 Task: Check the percentage active listings of blinds in the last 5 years.
Action: Mouse moved to (840, 180)
Screenshot: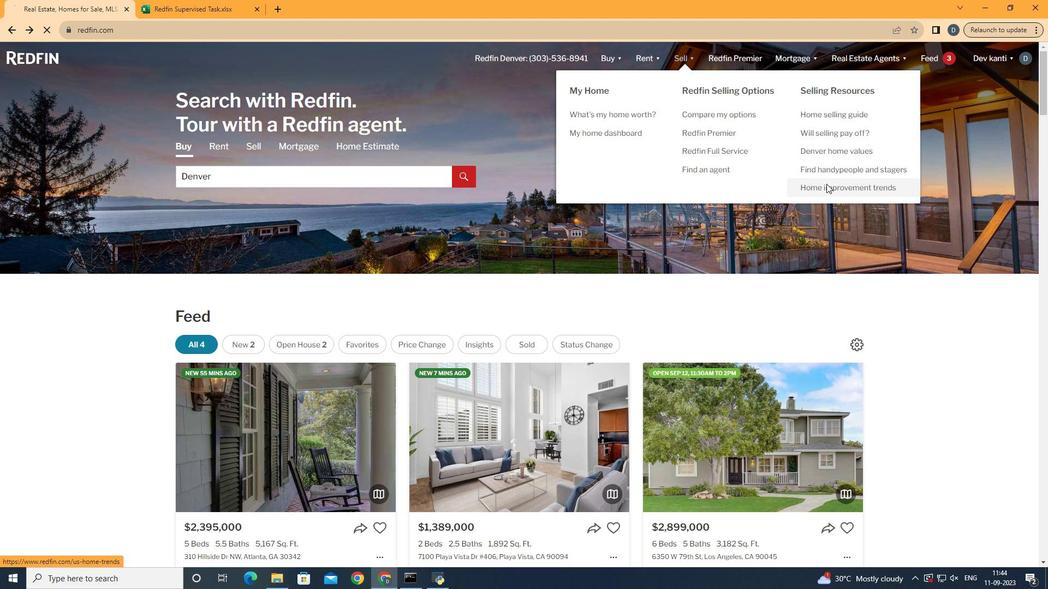 
Action: Mouse pressed left at (840, 180)
Screenshot: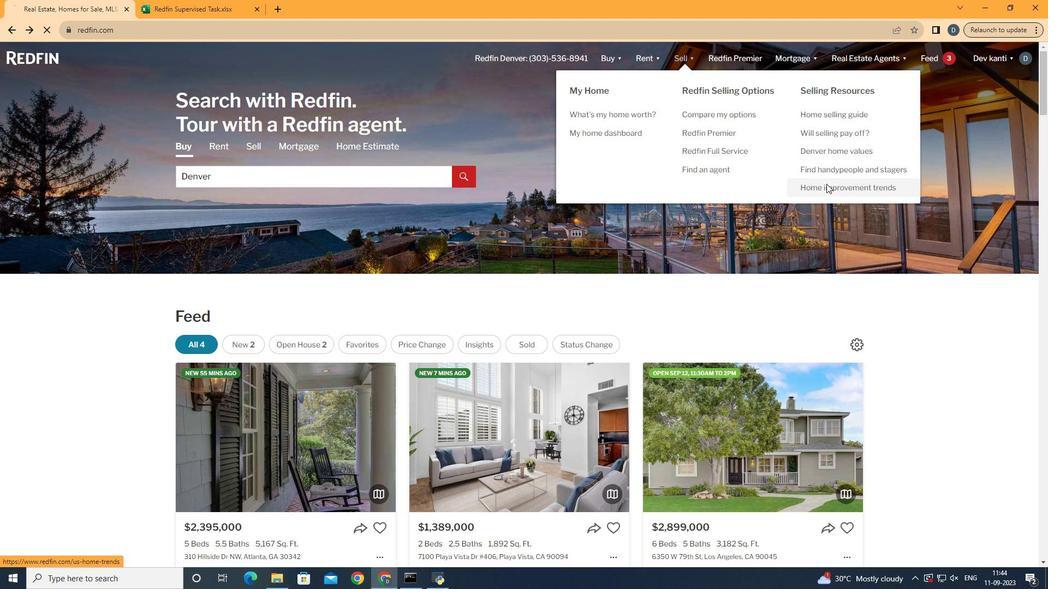 
Action: Mouse moved to (317, 195)
Screenshot: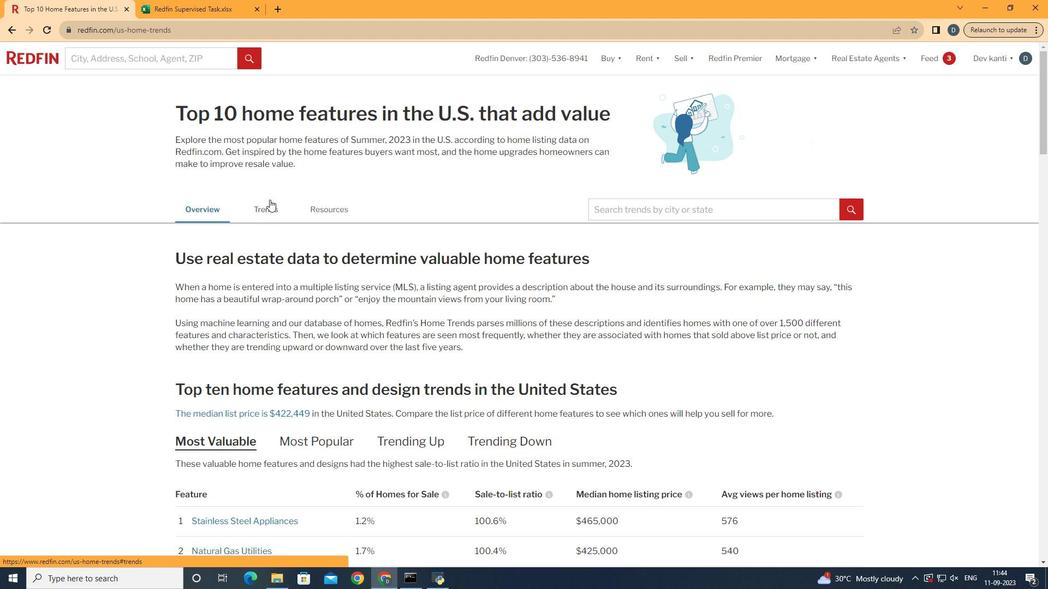 
Action: Mouse pressed left at (317, 195)
Screenshot: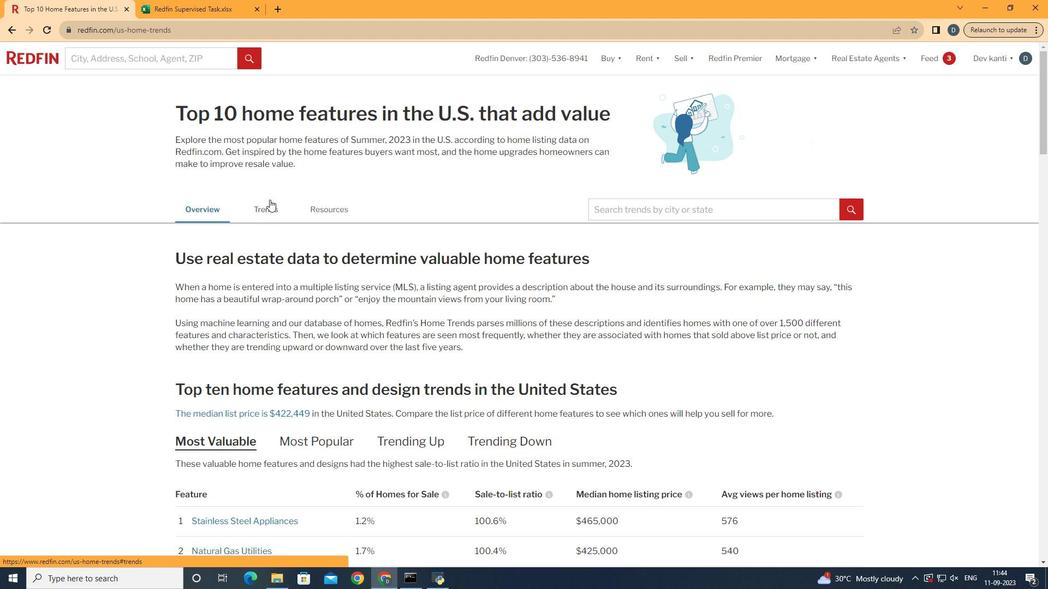 
Action: Mouse moved to (369, 240)
Screenshot: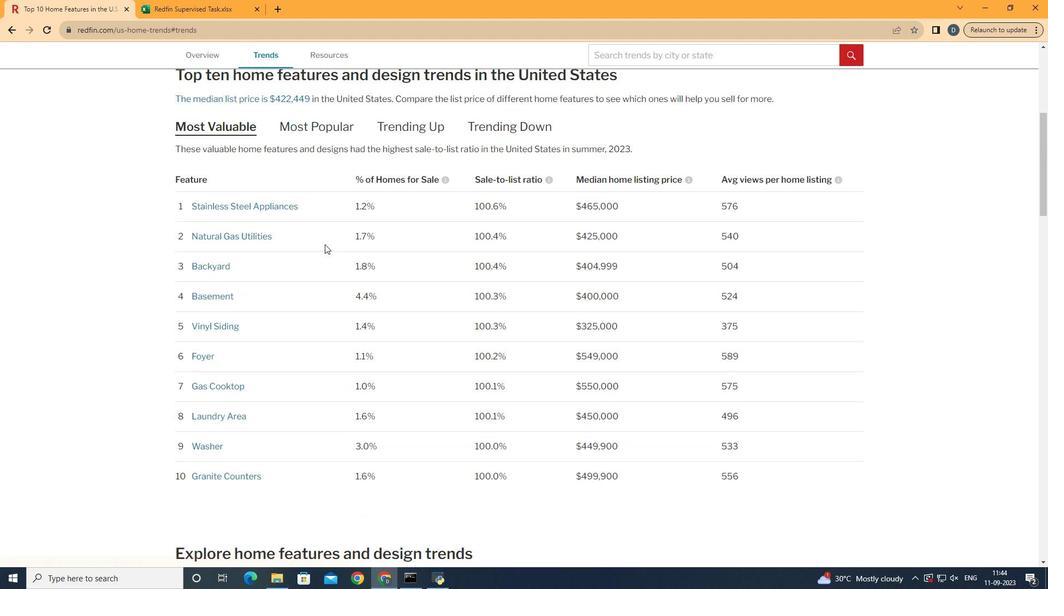
Action: Mouse scrolled (369, 239) with delta (0, 0)
Screenshot: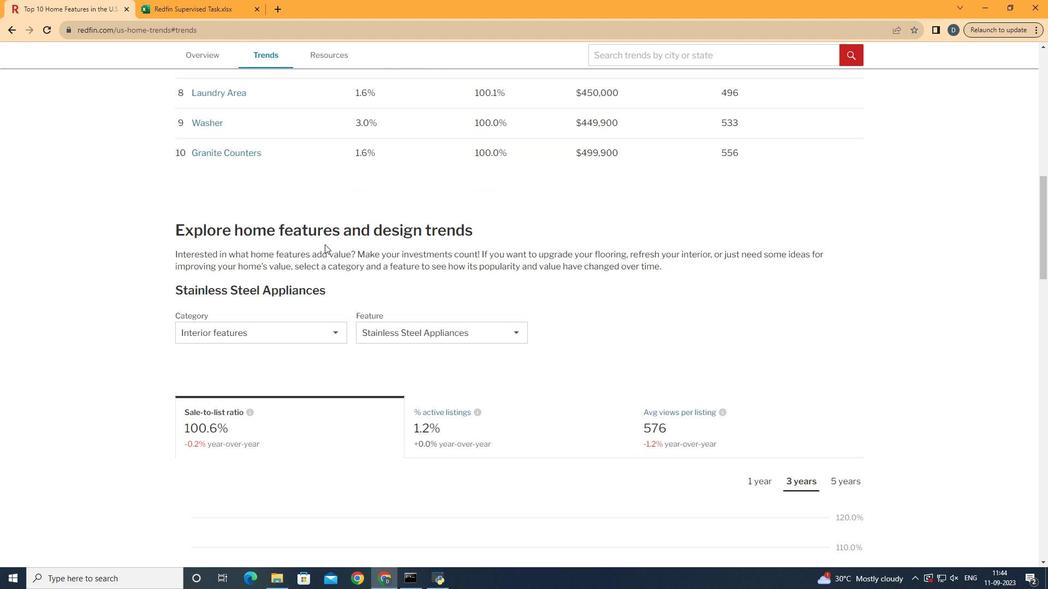 
Action: Mouse scrolled (369, 239) with delta (0, 0)
Screenshot: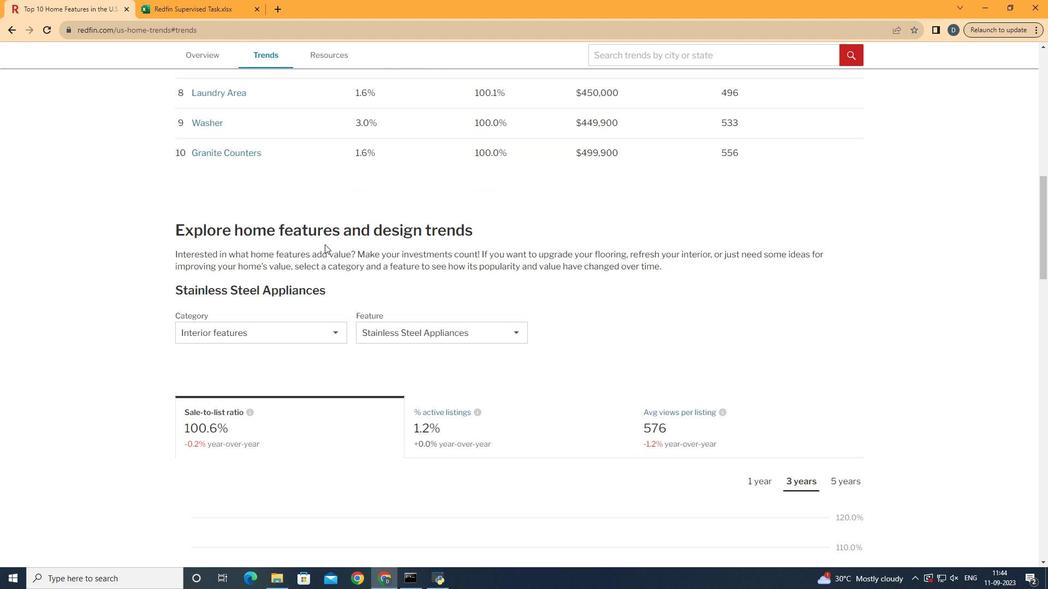 
Action: Mouse scrolled (369, 239) with delta (0, 0)
Screenshot: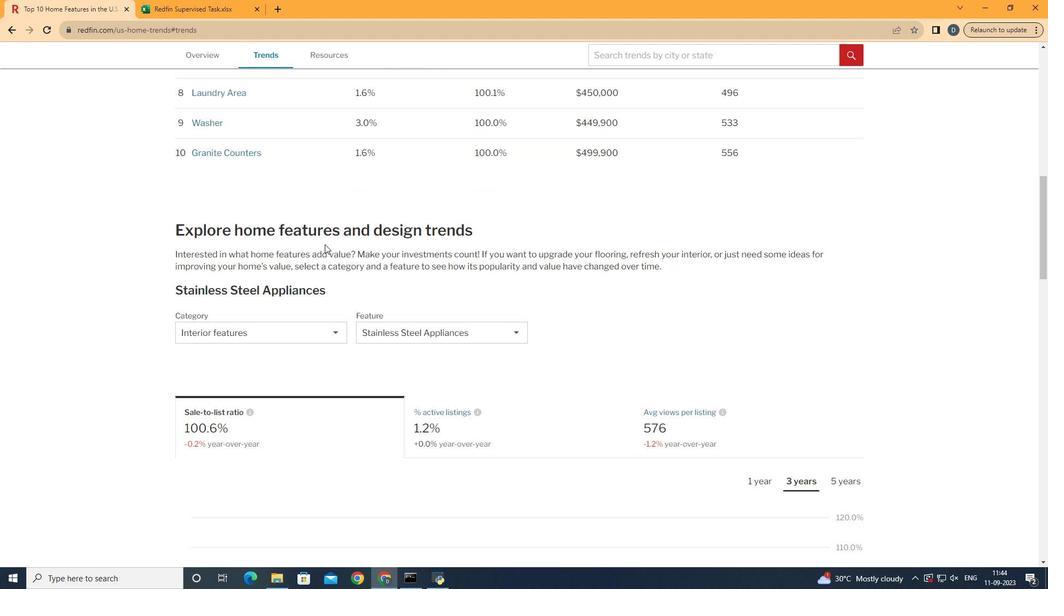 
Action: Mouse scrolled (369, 239) with delta (0, 0)
Screenshot: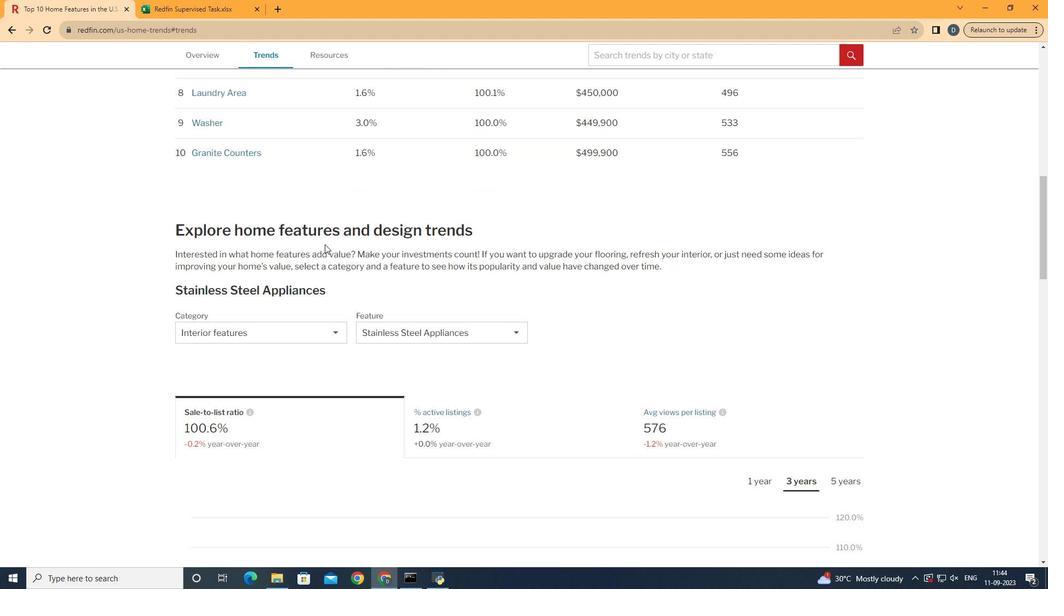 
Action: Mouse scrolled (369, 239) with delta (0, 0)
Screenshot: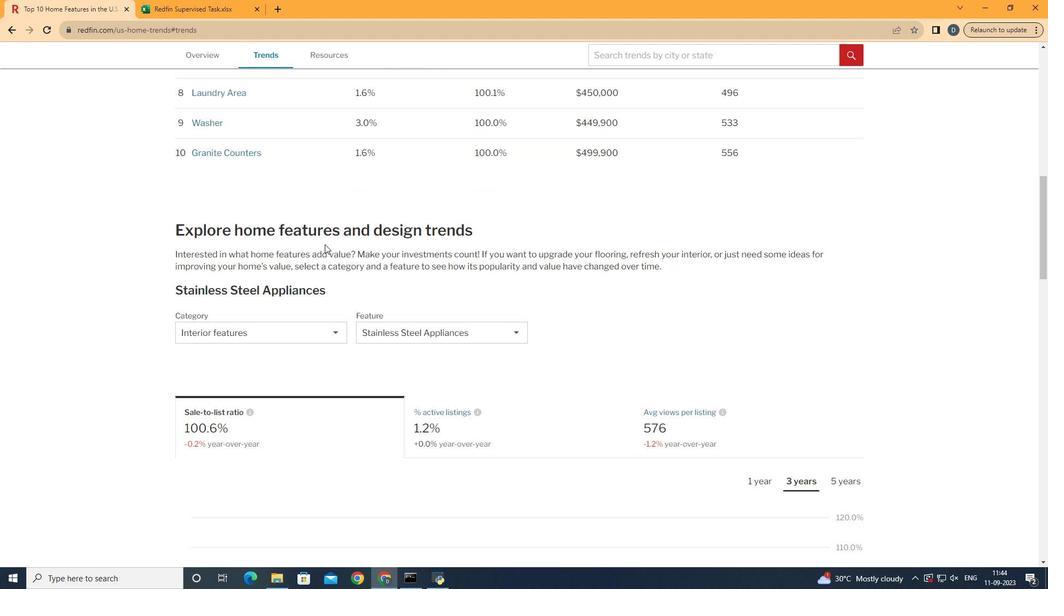 
Action: Mouse scrolled (369, 239) with delta (0, 0)
Screenshot: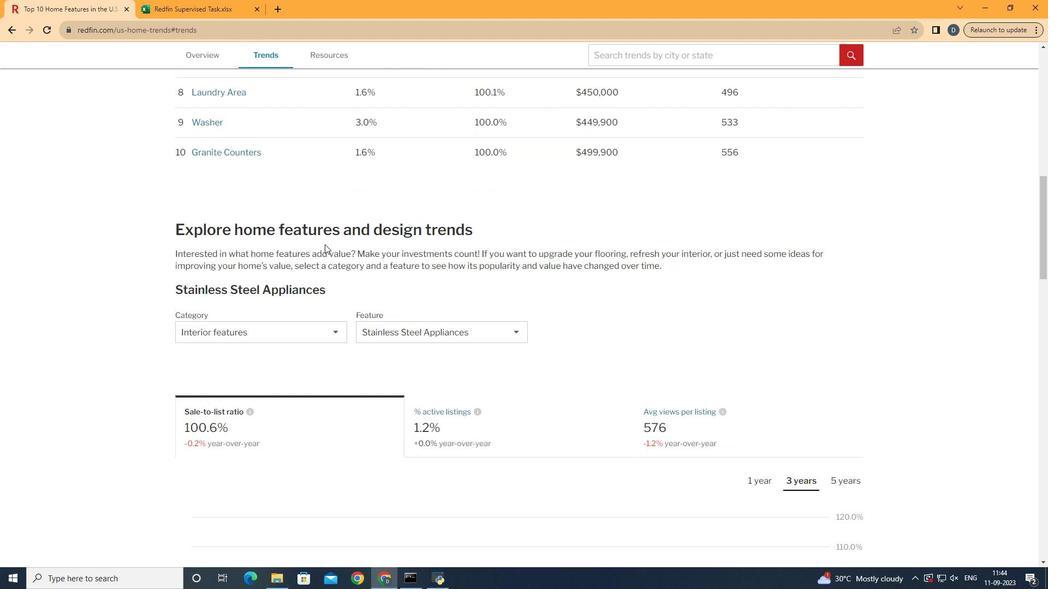 
Action: Mouse scrolled (369, 239) with delta (0, 0)
Screenshot: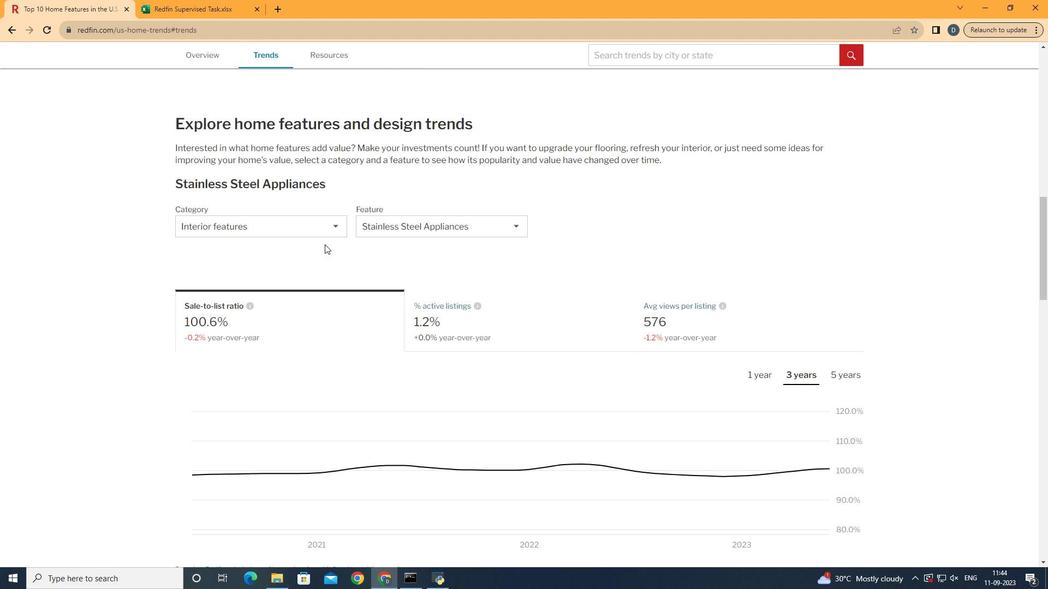
Action: Mouse scrolled (369, 239) with delta (0, 0)
Screenshot: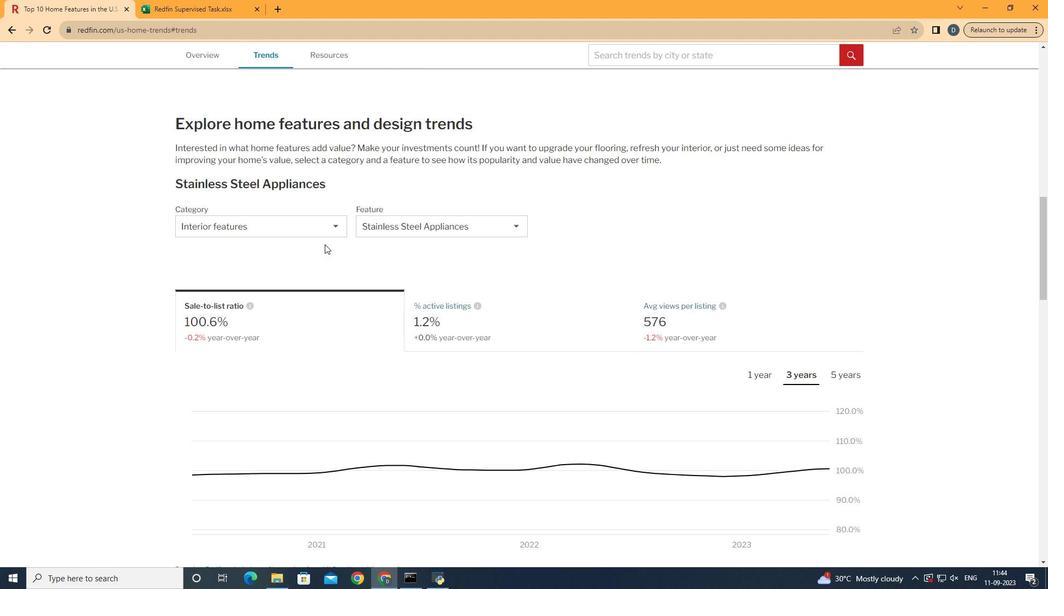 
Action: Mouse moved to (382, 225)
Screenshot: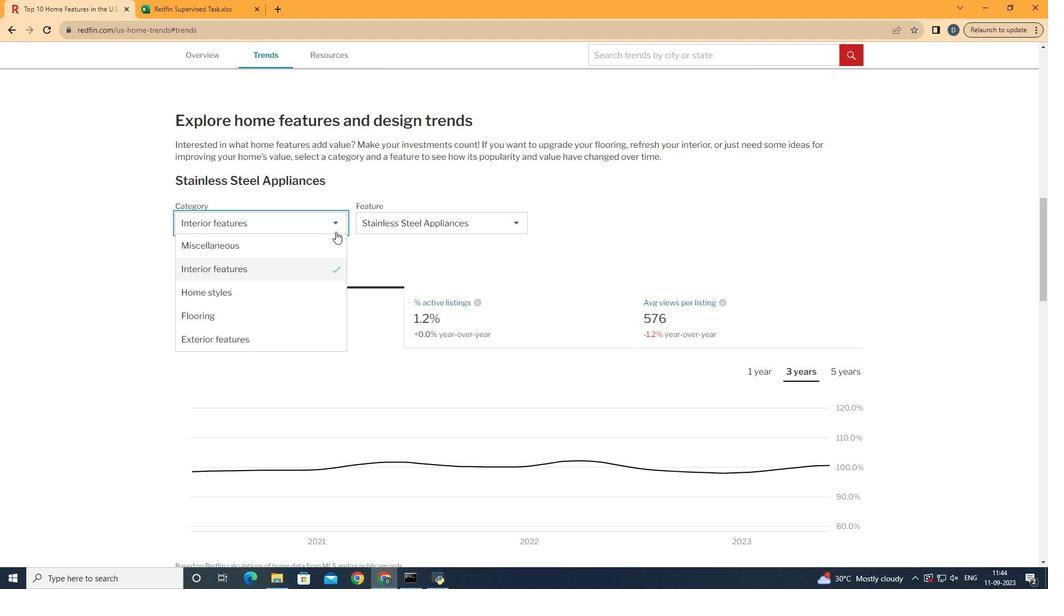 
Action: Mouse pressed left at (382, 225)
Screenshot: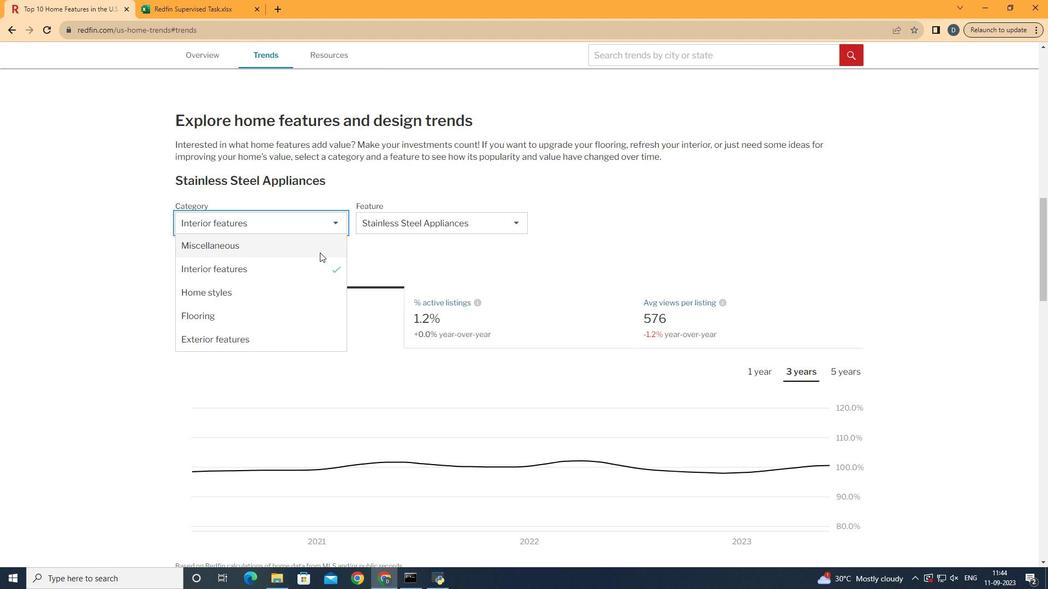 
Action: Mouse moved to (355, 269)
Screenshot: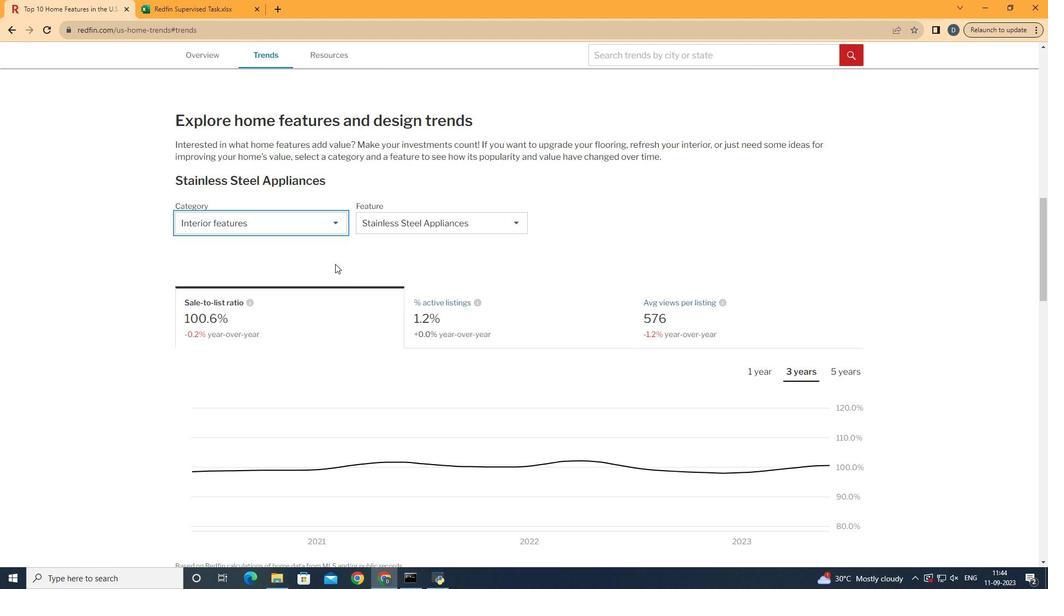 
Action: Mouse pressed left at (355, 269)
Screenshot: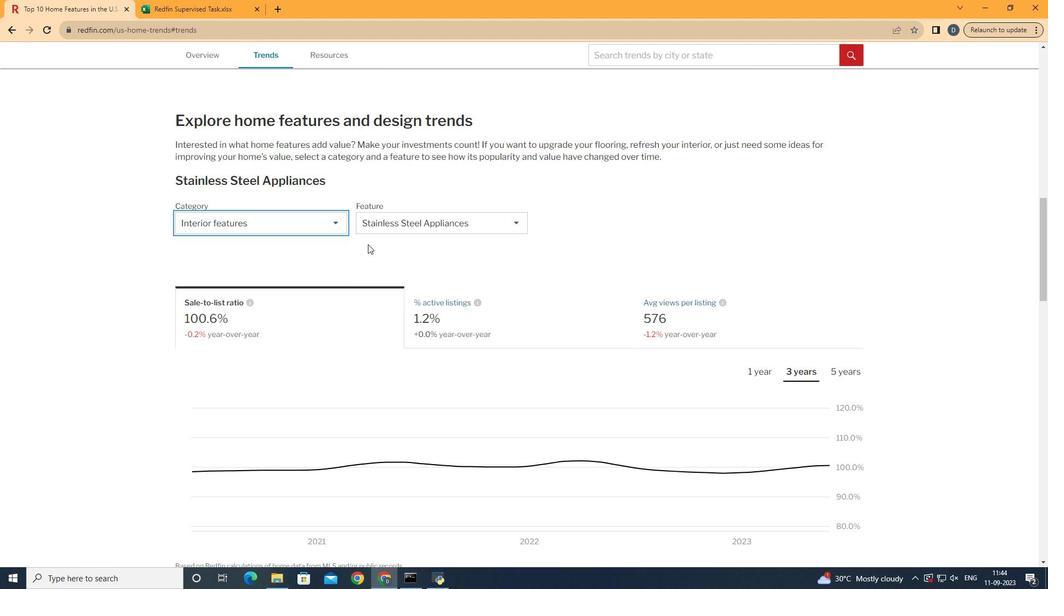
Action: Mouse moved to (461, 216)
Screenshot: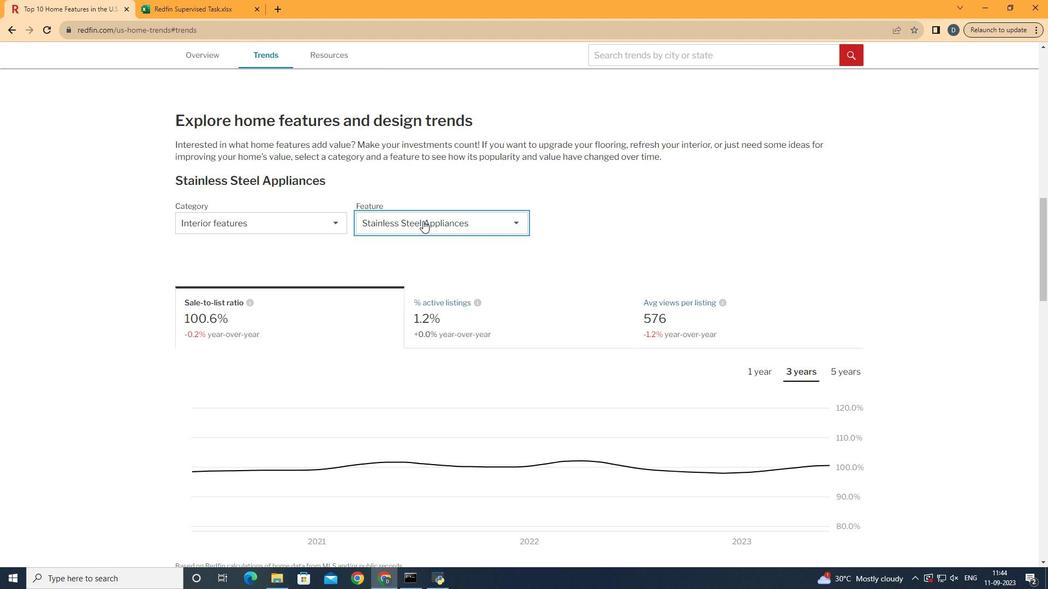 
Action: Mouse pressed left at (461, 216)
Screenshot: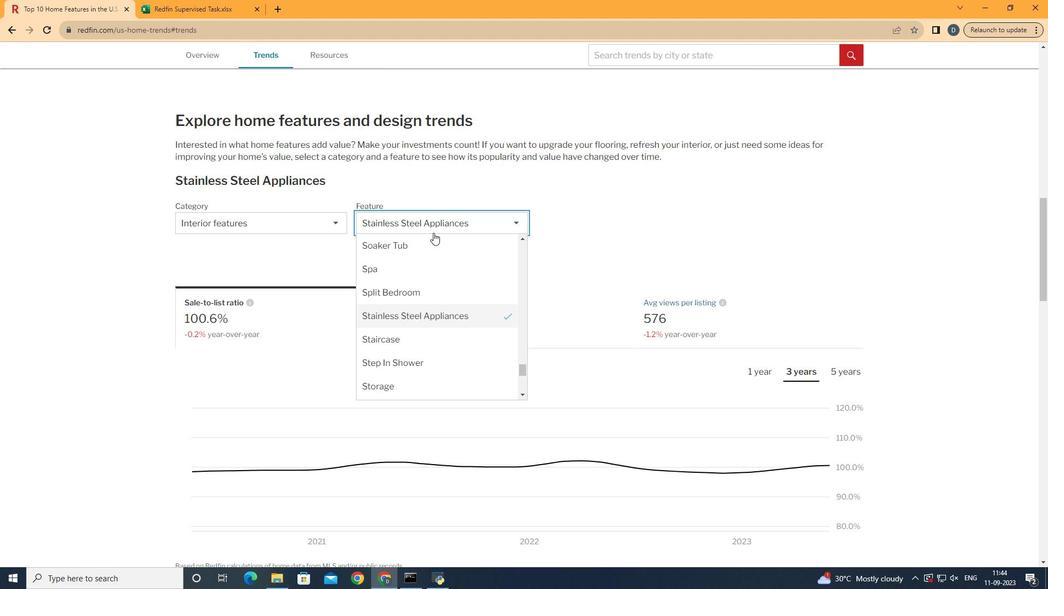
Action: Mouse moved to (497, 269)
Screenshot: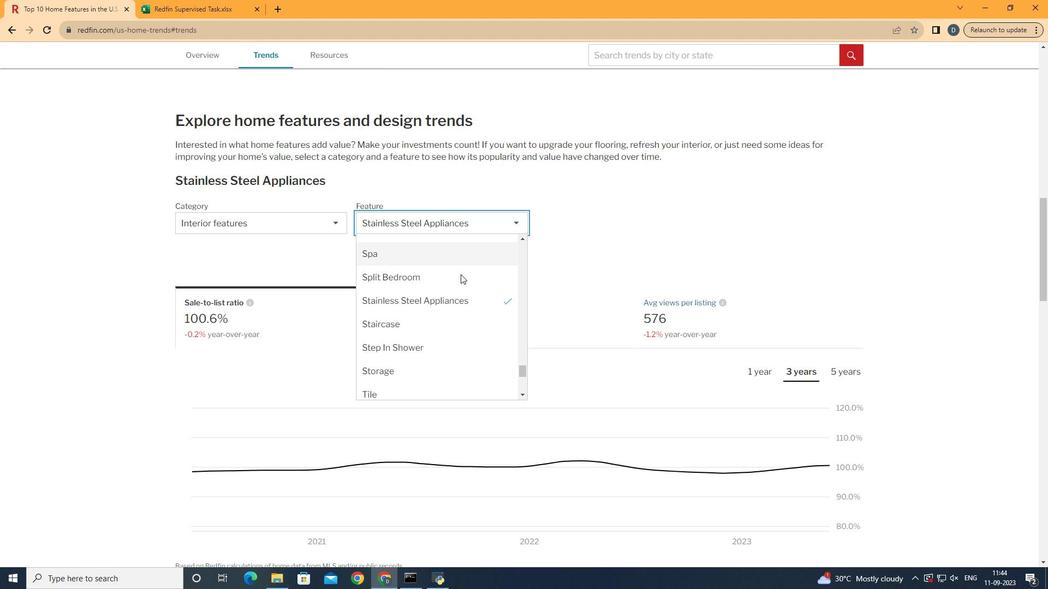 
Action: Mouse scrolled (497, 269) with delta (0, 0)
Screenshot: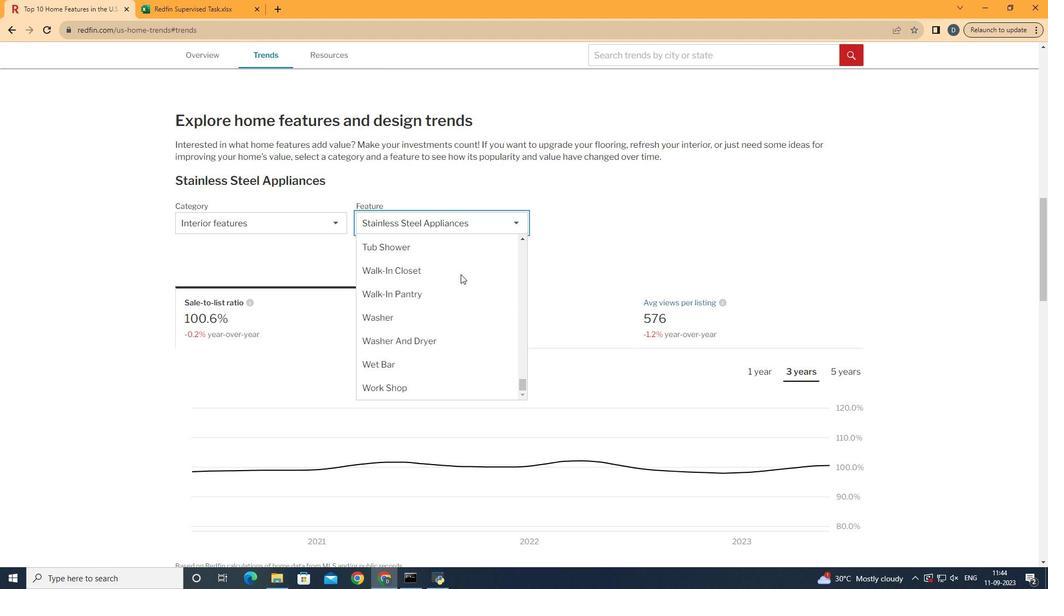 
Action: Mouse scrolled (497, 269) with delta (0, 0)
Screenshot: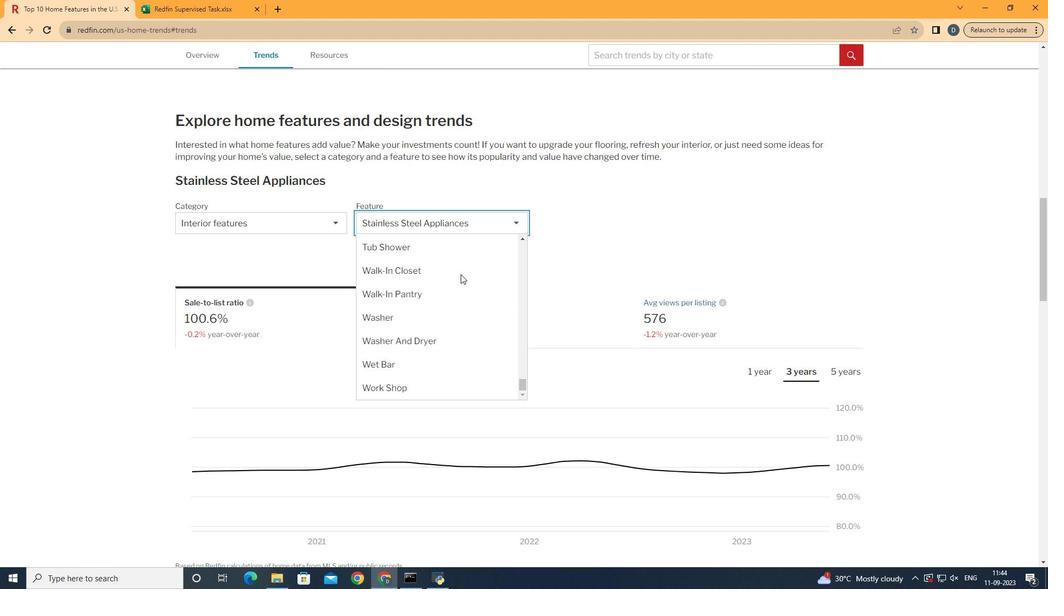 
Action: Mouse scrolled (497, 269) with delta (0, 0)
Screenshot: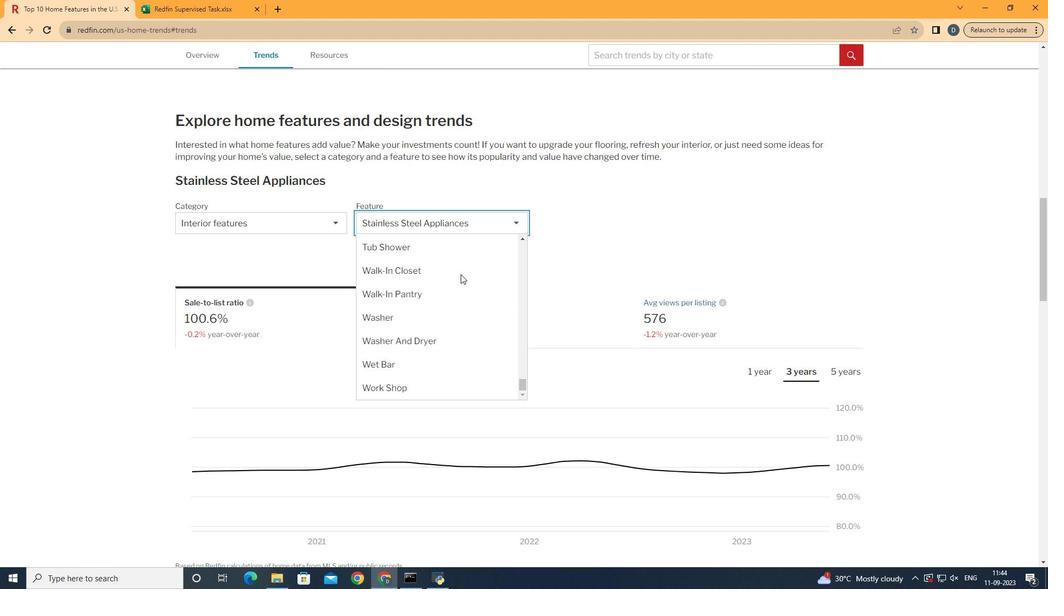 
Action: Mouse scrolled (497, 269) with delta (0, 0)
Screenshot: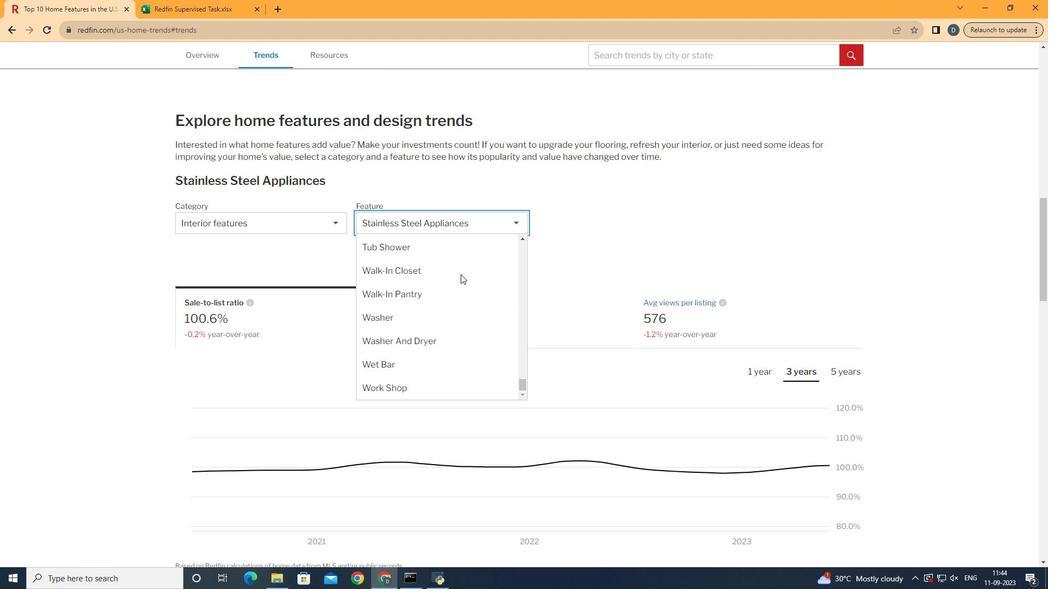 
Action: Mouse scrolled (497, 269) with delta (0, 0)
Screenshot: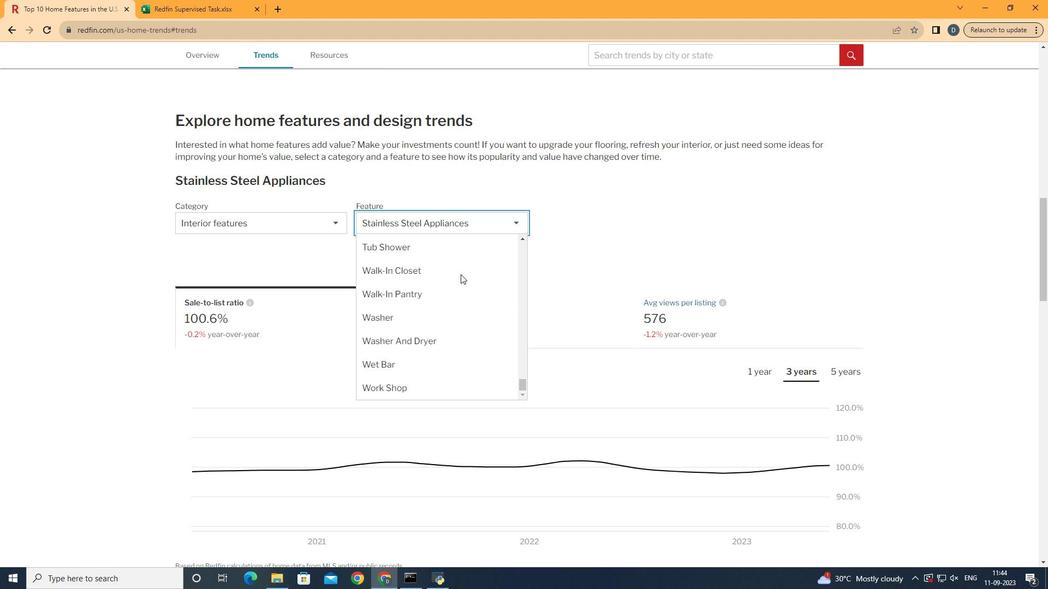 
Action: Mouse scrolled (497, 270) with delta (0, 0)
Screenshot: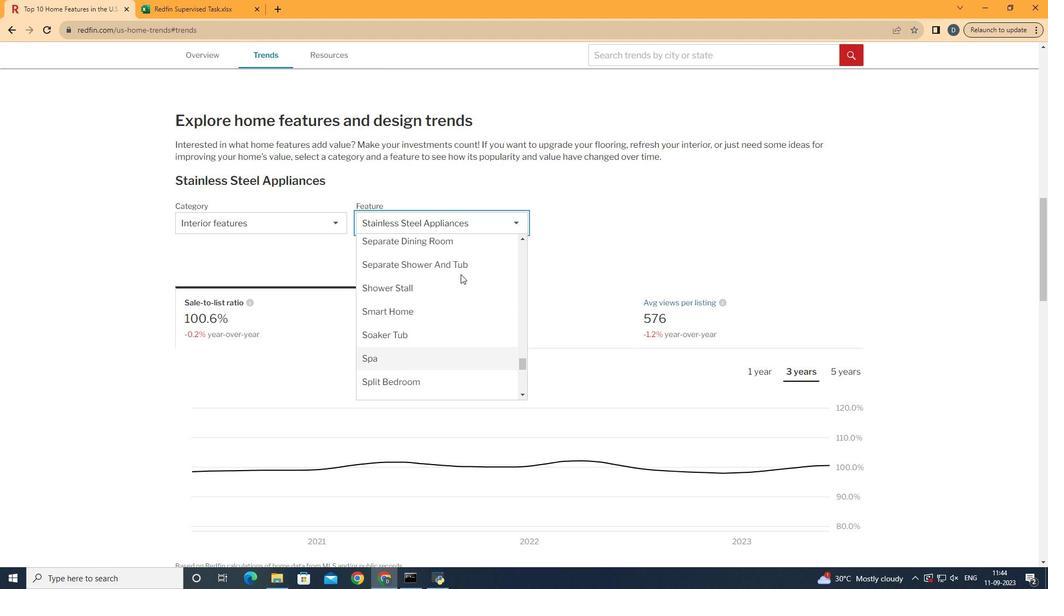 
Action: Mouse scrolled (497, 270) with delta (0, 0)
Screenshot: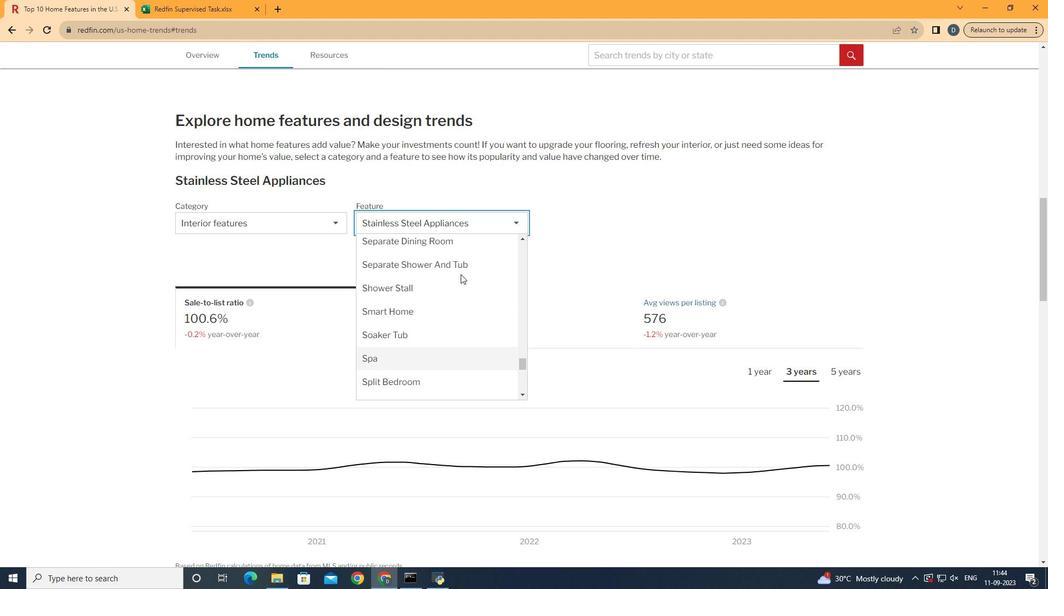 
Action: Mouse scrolled (497, 270) with delta (0, 0)
Screenshot: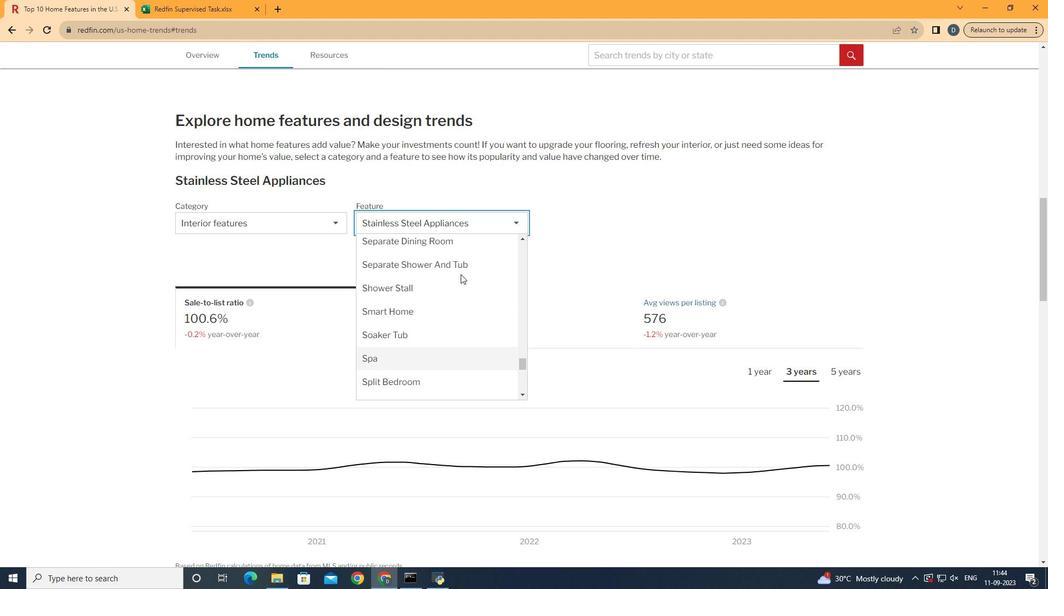 
Action: Mouse scrolled (497, 270) with delta (0, 0)
Screenshot: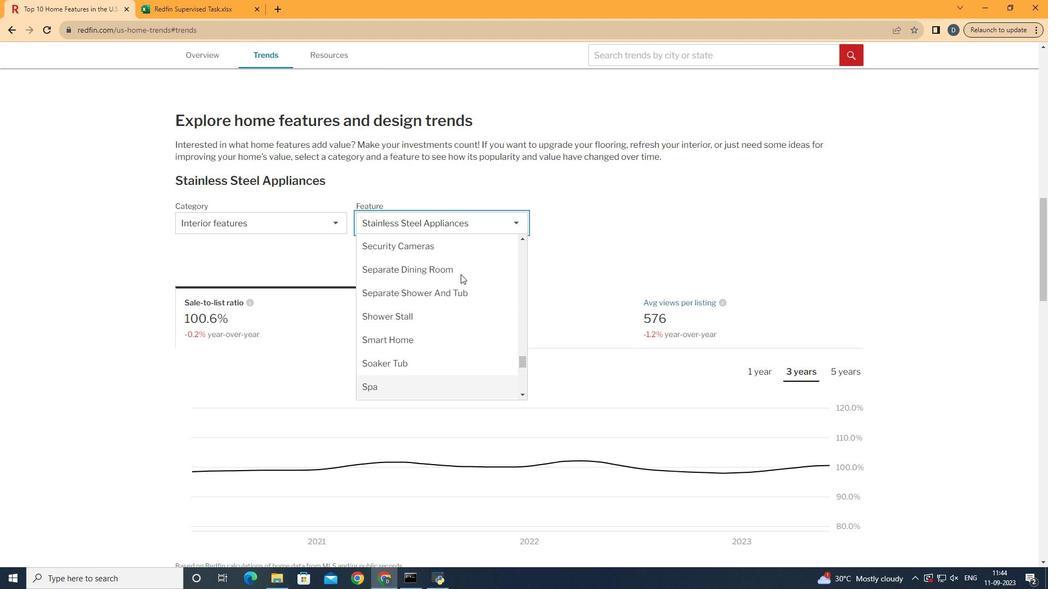 
Action: Mouse scrolled (497, 270) with delta (0, 0)
Screenshot: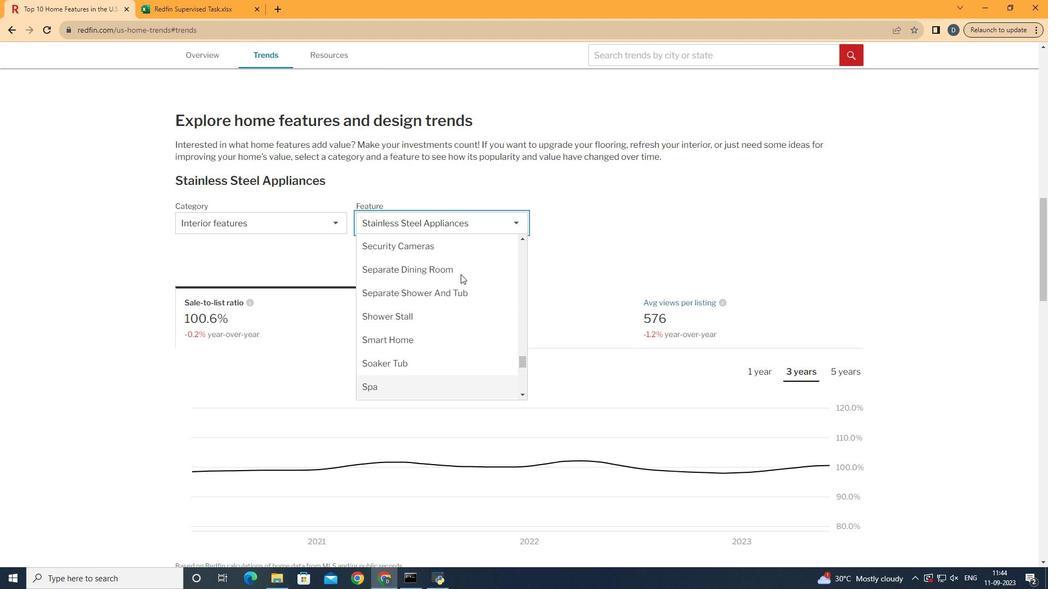 
Action: Mouse scrolled (497, 270) with delta (0, 0)
Screenshot: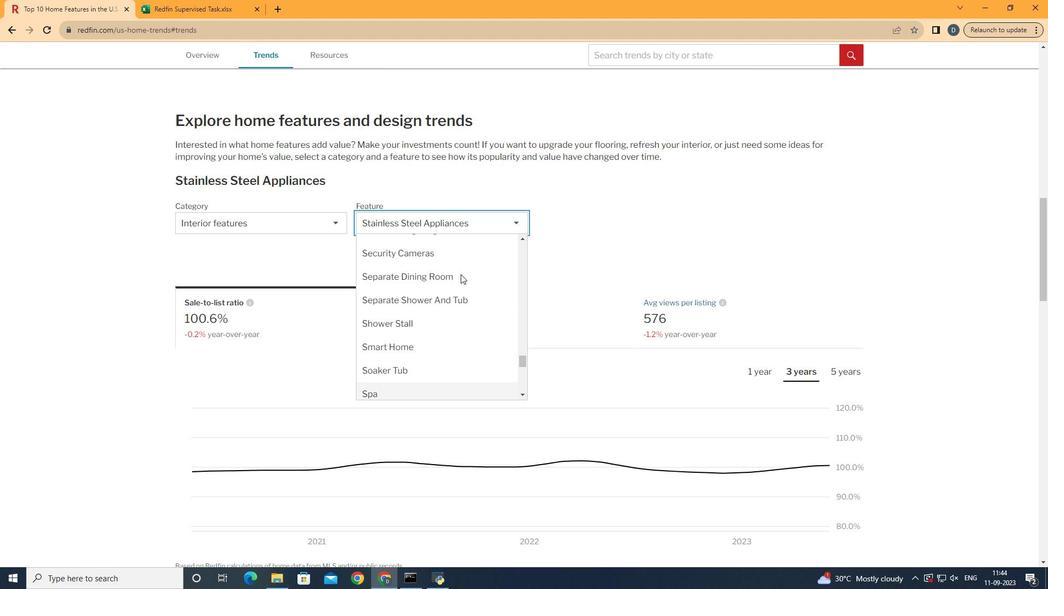 
Action: Mouse scrolled (497, 270) with delta (0, 0)
Screenshot: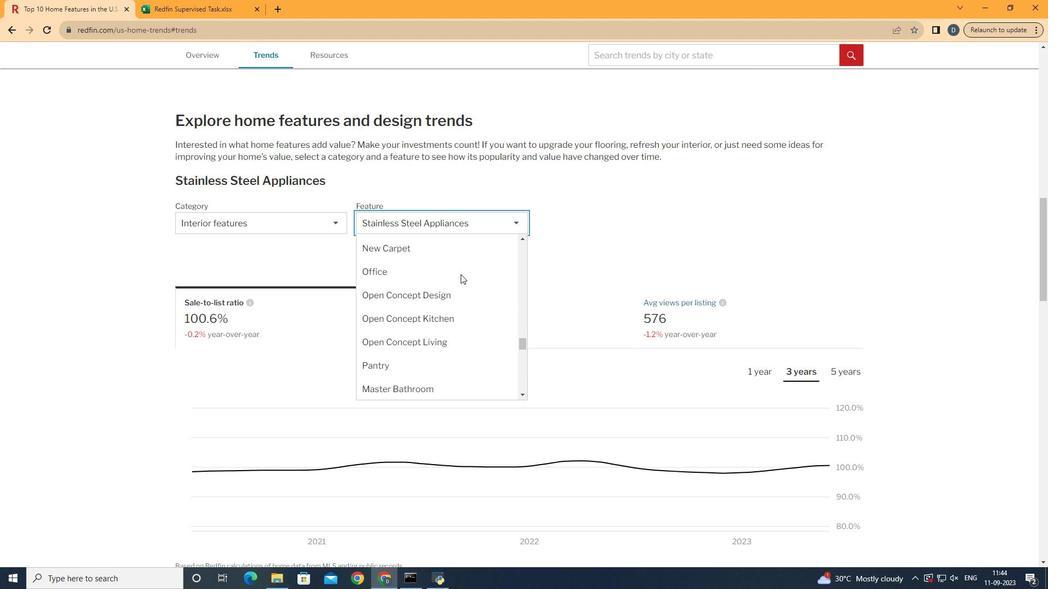 
Action: Mouse scrolled (497, 270) with delta (0, 0)
Screenshot: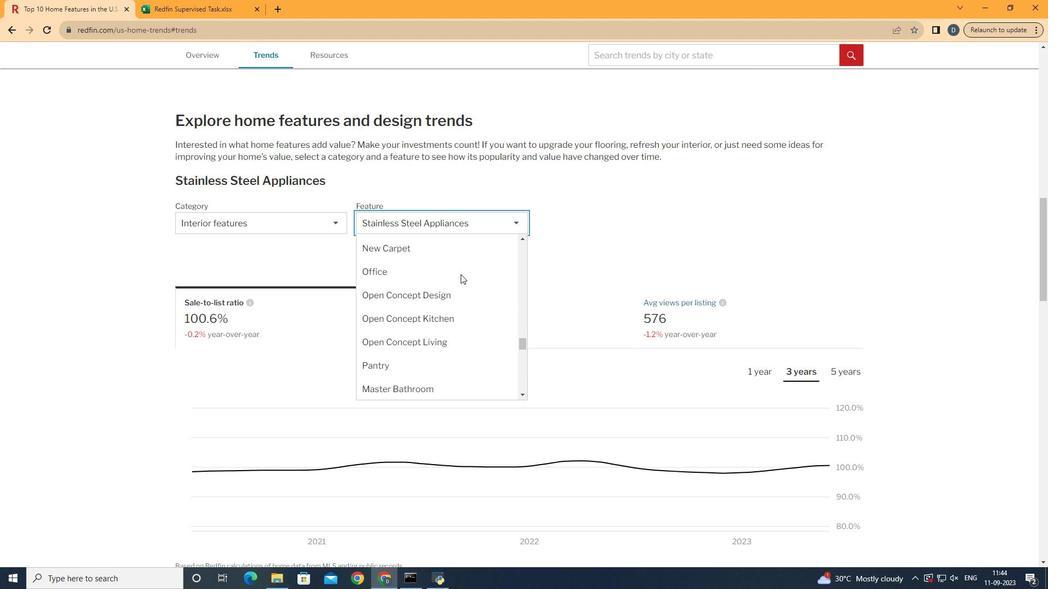 
Action: Mouse scrolled (497, 270) with delta (0, 0)
Screenshot: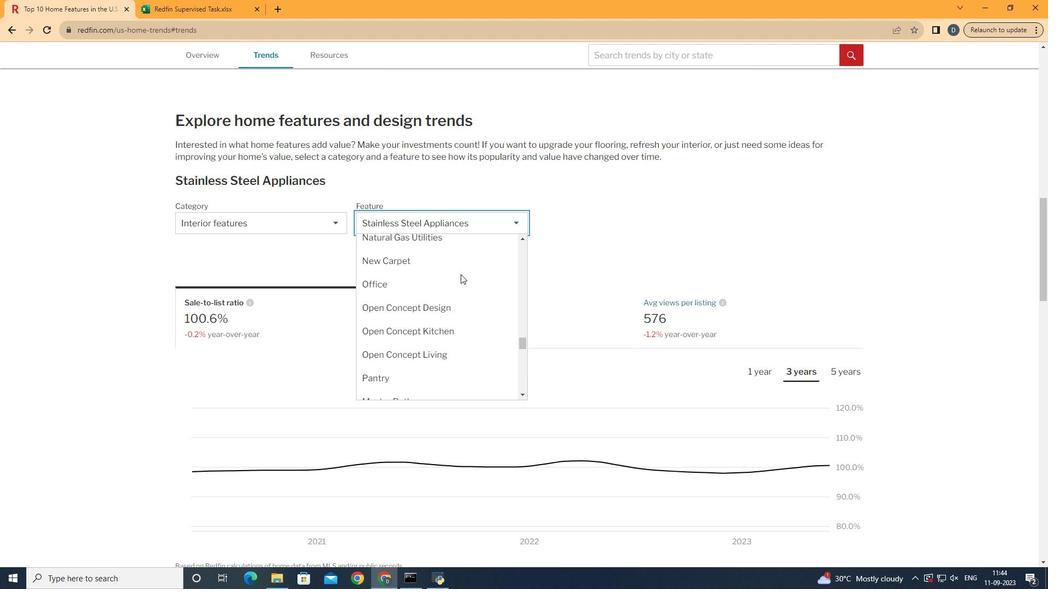 
Action: Mouse scrolled (497, 270) with delta (0, 0)
Screenshot: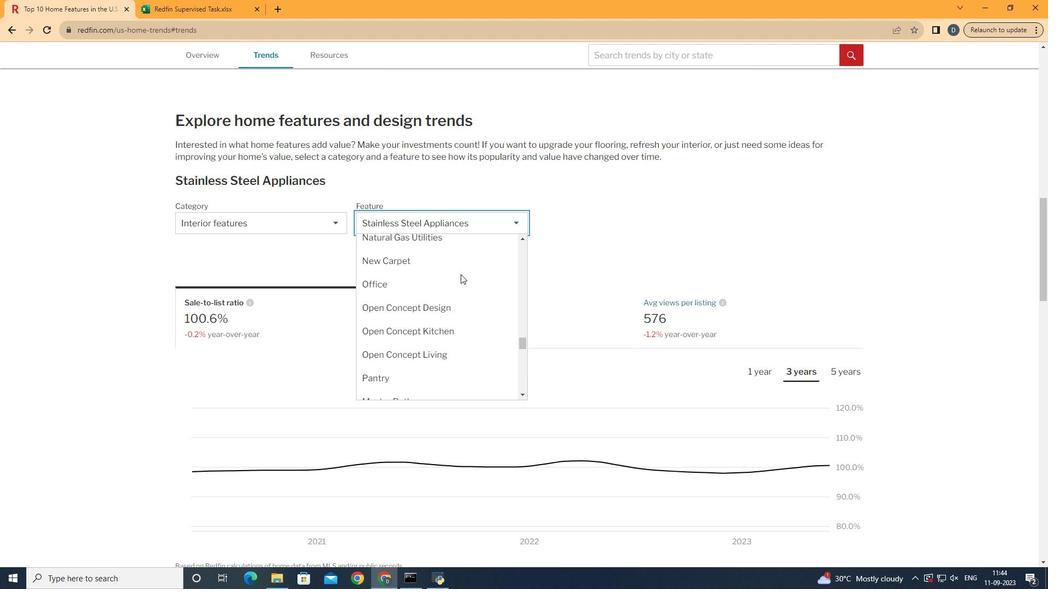 
Action: Mouse scrolled (497, 270) with delta (0, 0)
Screenshot: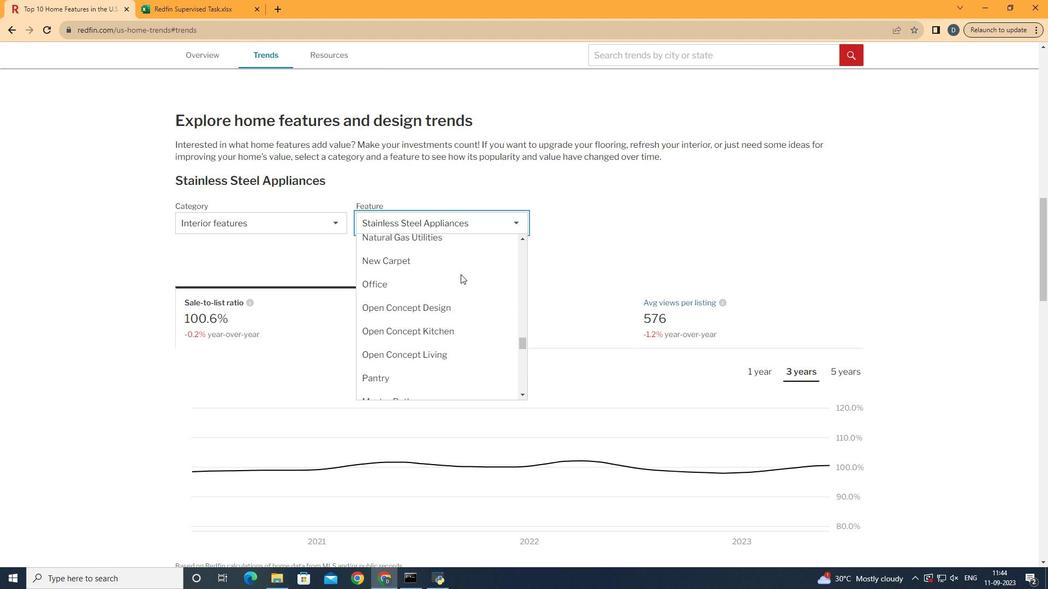 
Action: Mouse scrolled (497, 270) with delta (0, 0)
Screenshot: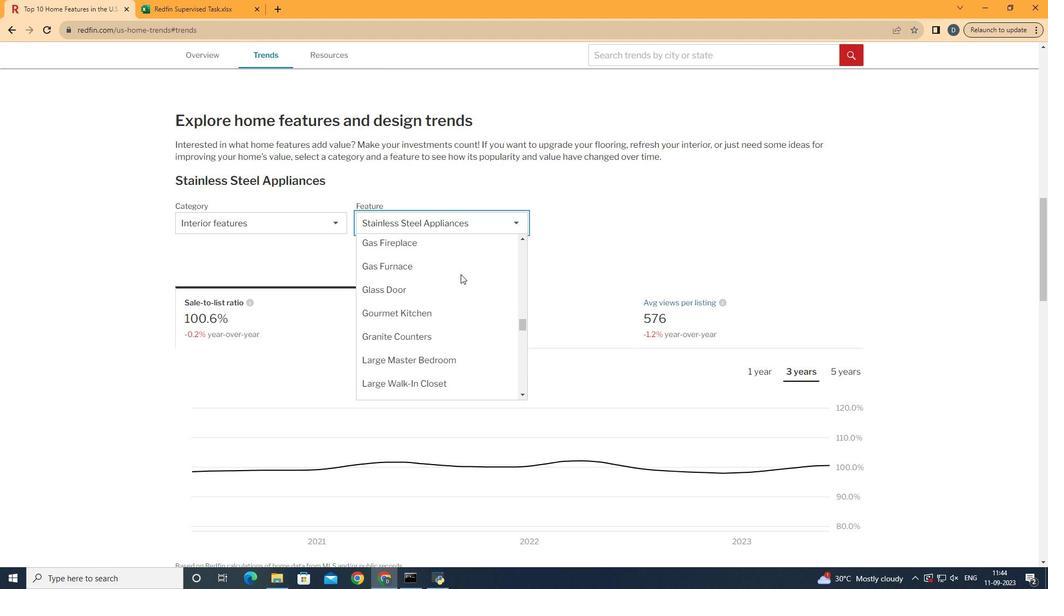 
Action: Mouse scrolled (497, 270) with delta (0, 0)
Screenshot: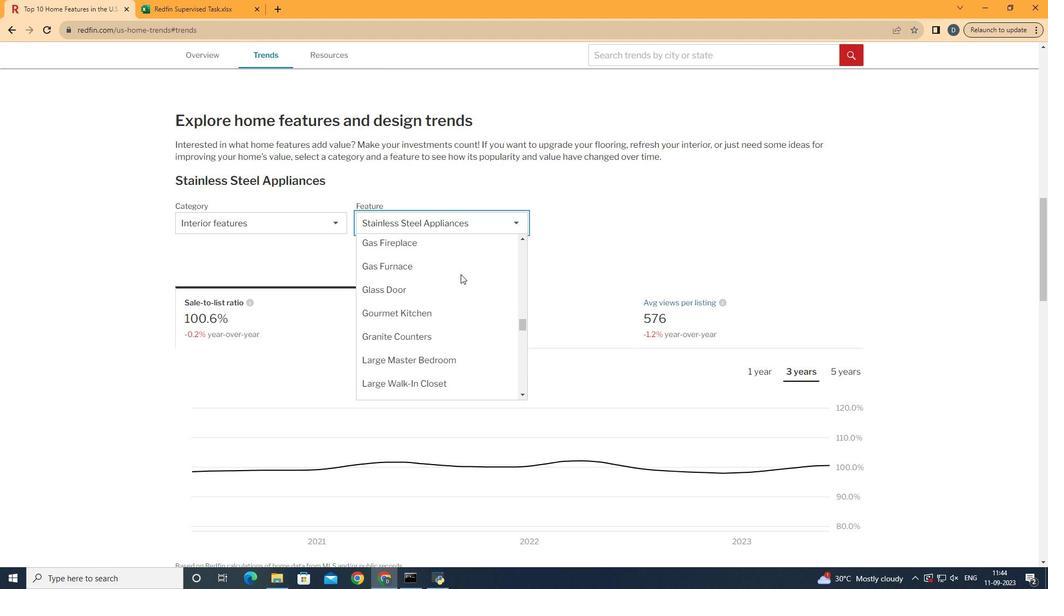 
Action: Mouse scrolled (497, 270) with delta (0, 0)
Screenshot: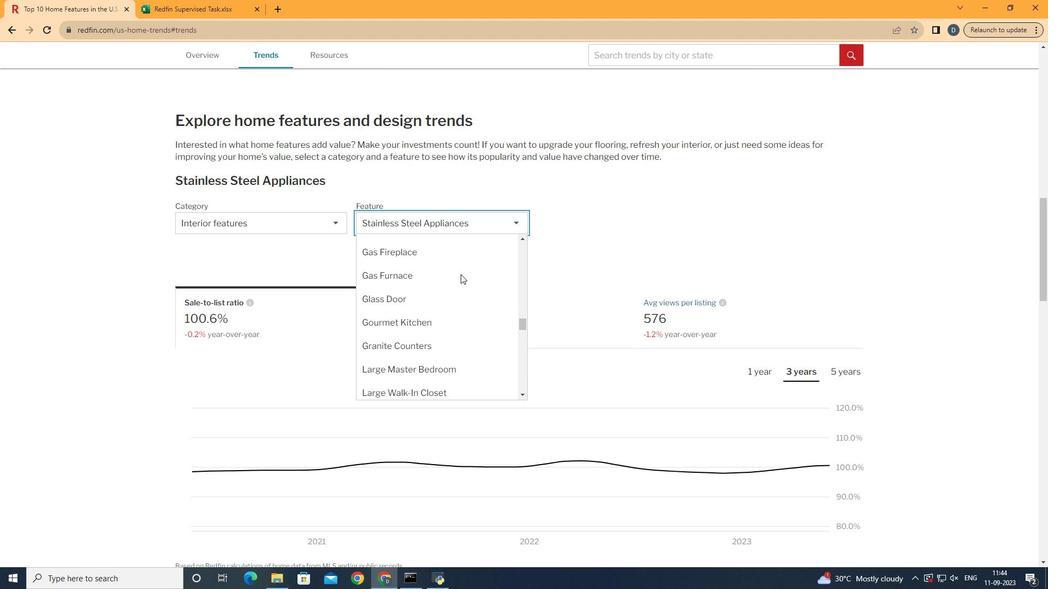 
Action: Mouse scrolled (497, 270) with delta (0, 0)
Screenshot: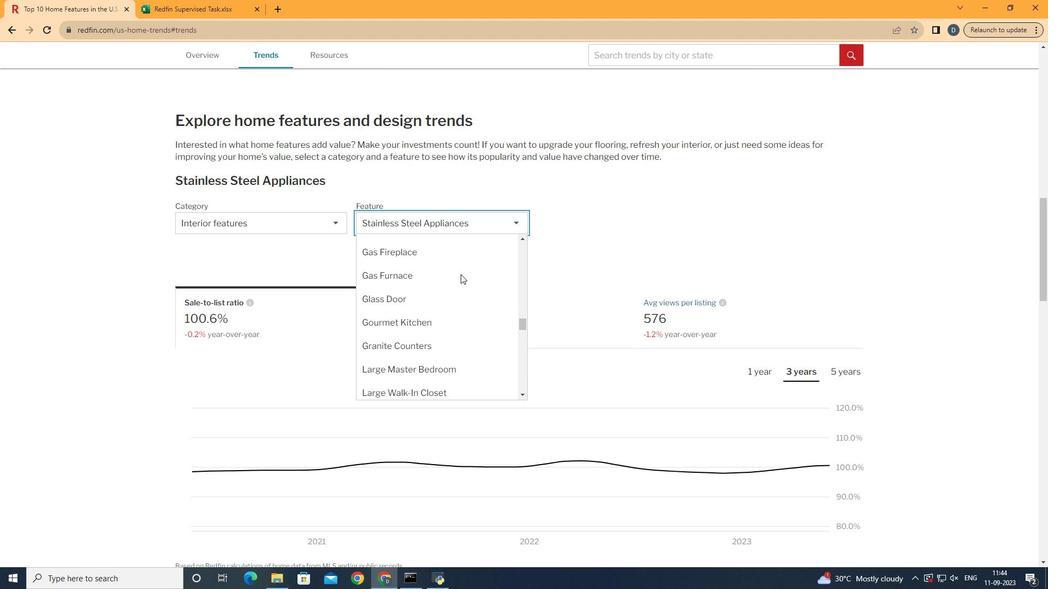 
Action: Mouse scrolled (497, 270) with delta (0, 0)
Screenshot: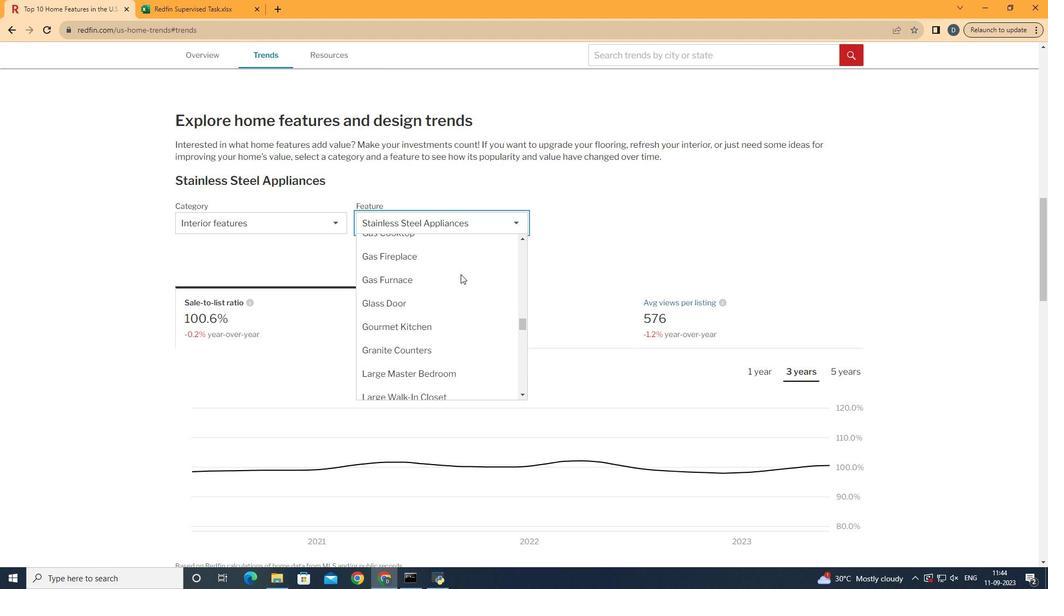 
Action: Mouse scrolled (497, 270) with delta (0, 0)
Screenshot: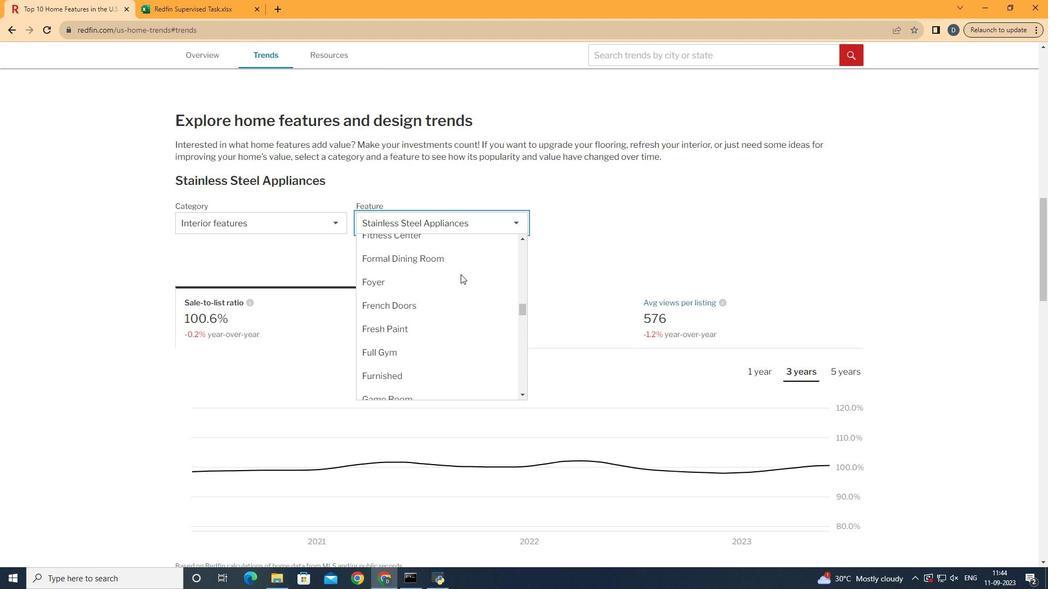
Action: Mouse scrolled (497, 270) with delta (0, 0)
Screenshot: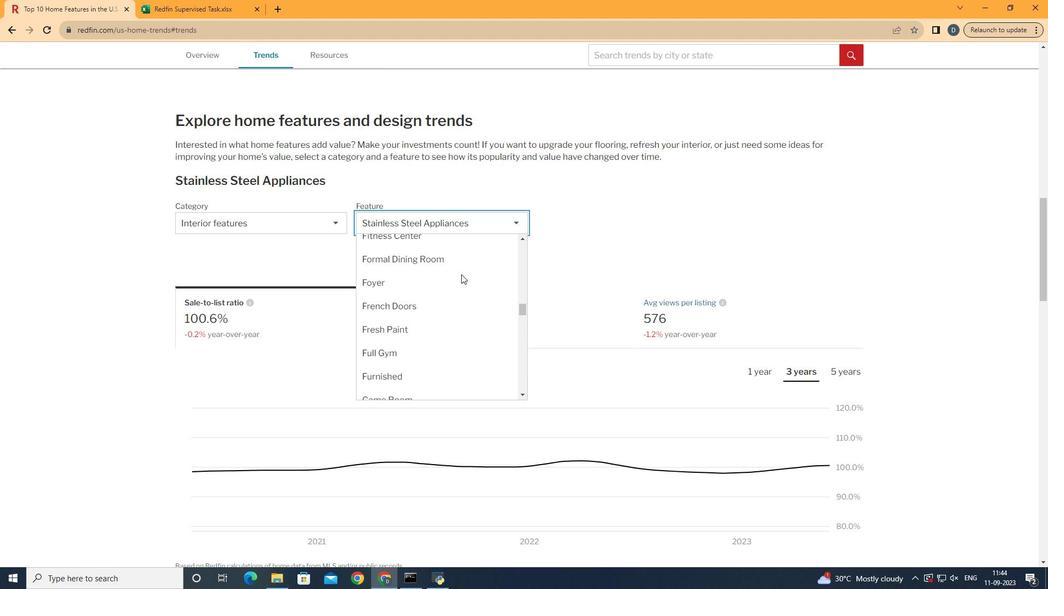 
Action: Mouse scrolled (497, 270) with delta (0, 0)
Screenshot: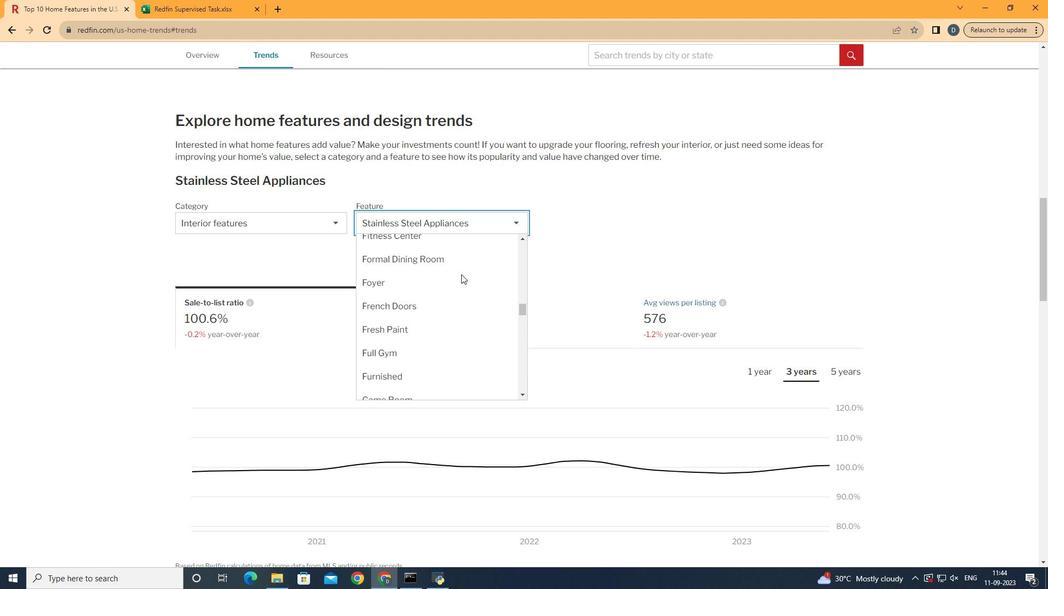 
Action: Mouse scrolled (497, 270) with delta (0, 0)
Screenshot: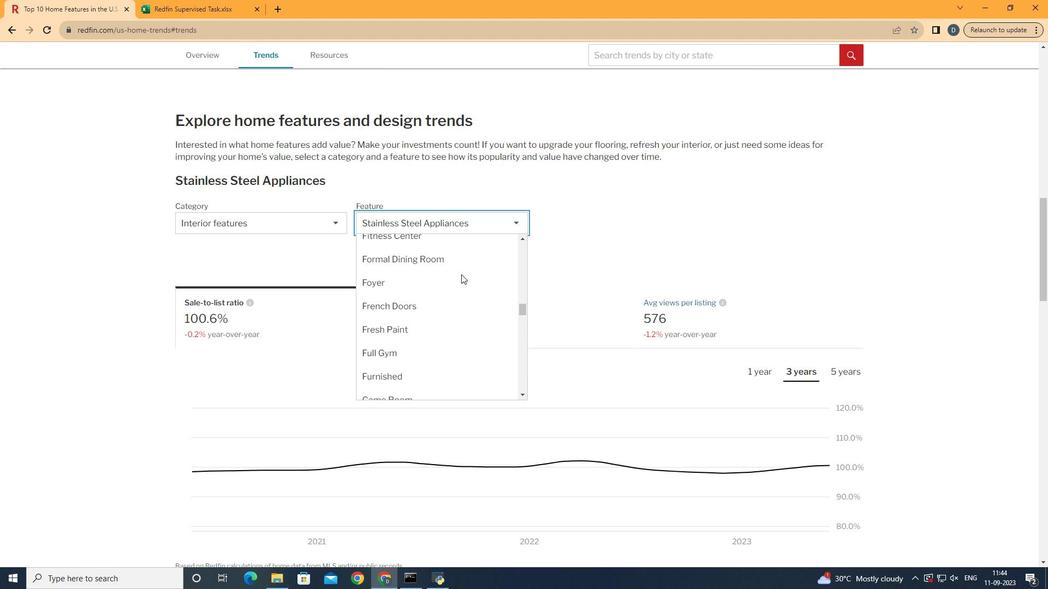 
Action: Mouse moved to (497, 269)
Screenshot: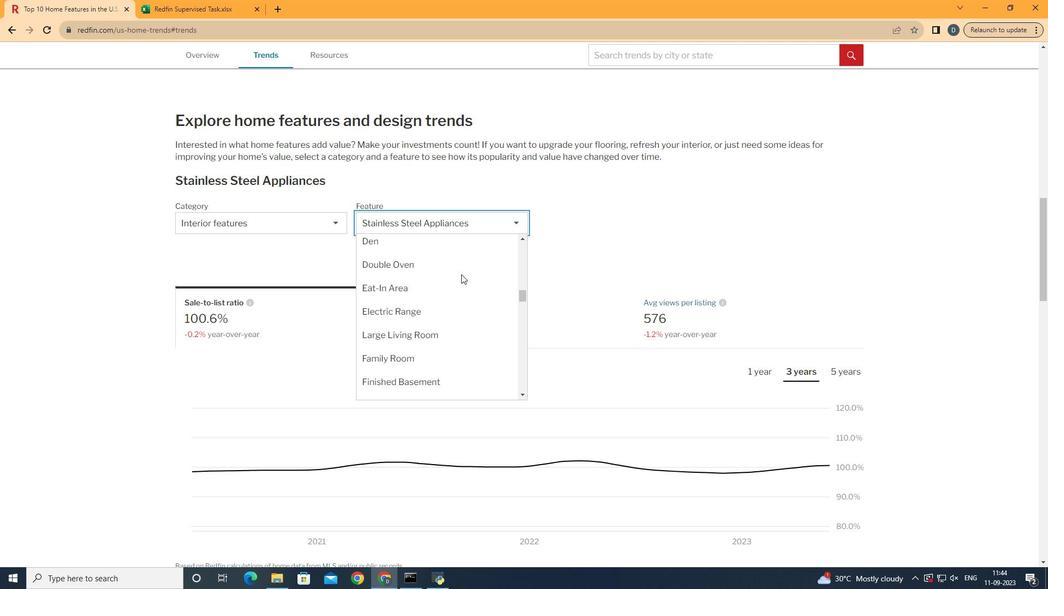 
Action: Mouse scrolled (497, 270) with delta (0, 0)
Screenshot: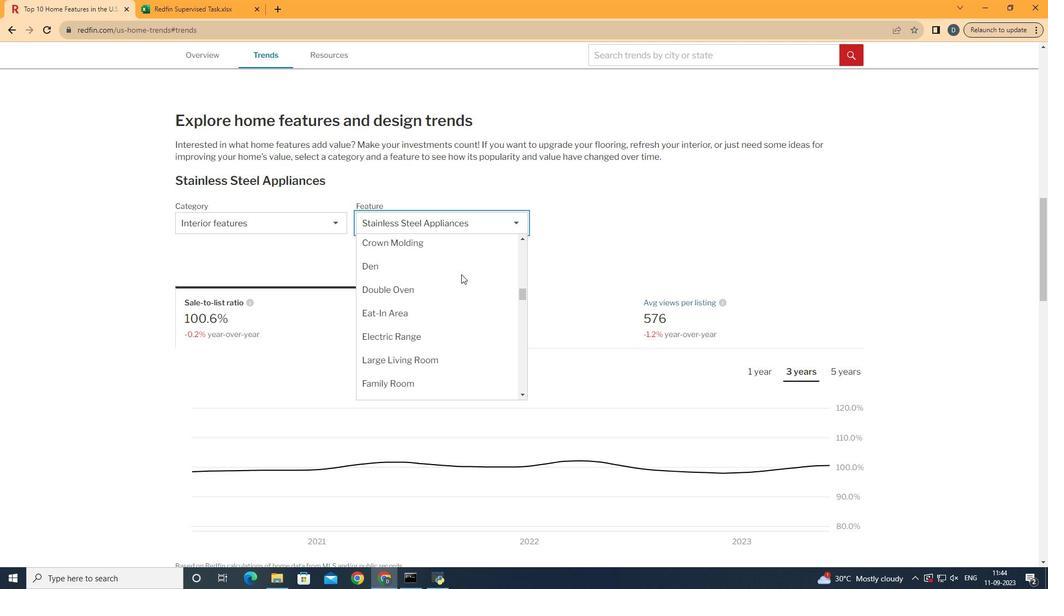 
Action: Mouse scrolled (497, 270) with delta (0, 0)
Screenshot: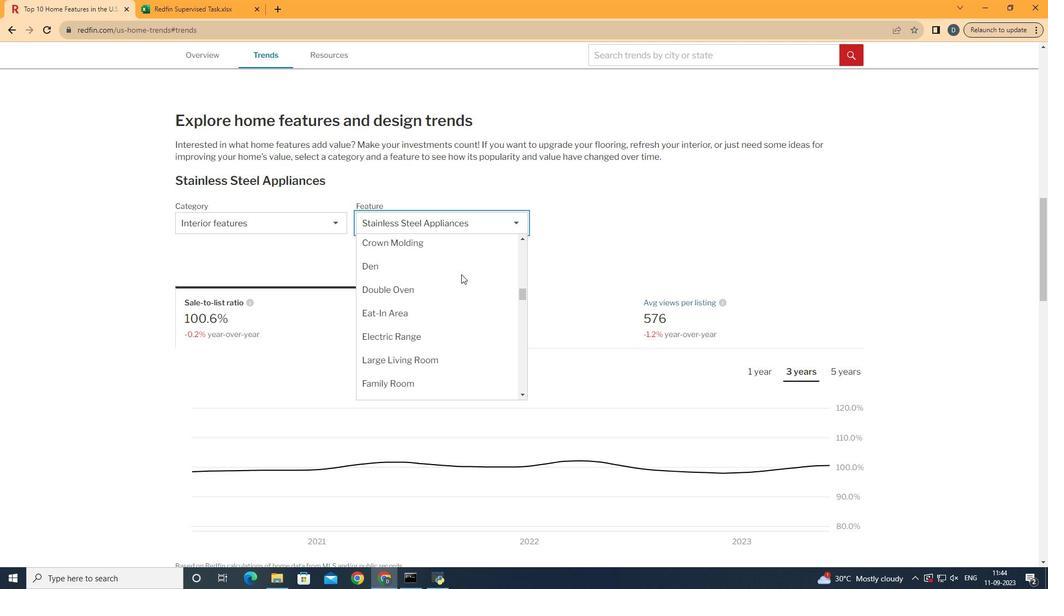 
Action: Mouse scrolled (497, 270) with delta (0, 0)
Screenshot: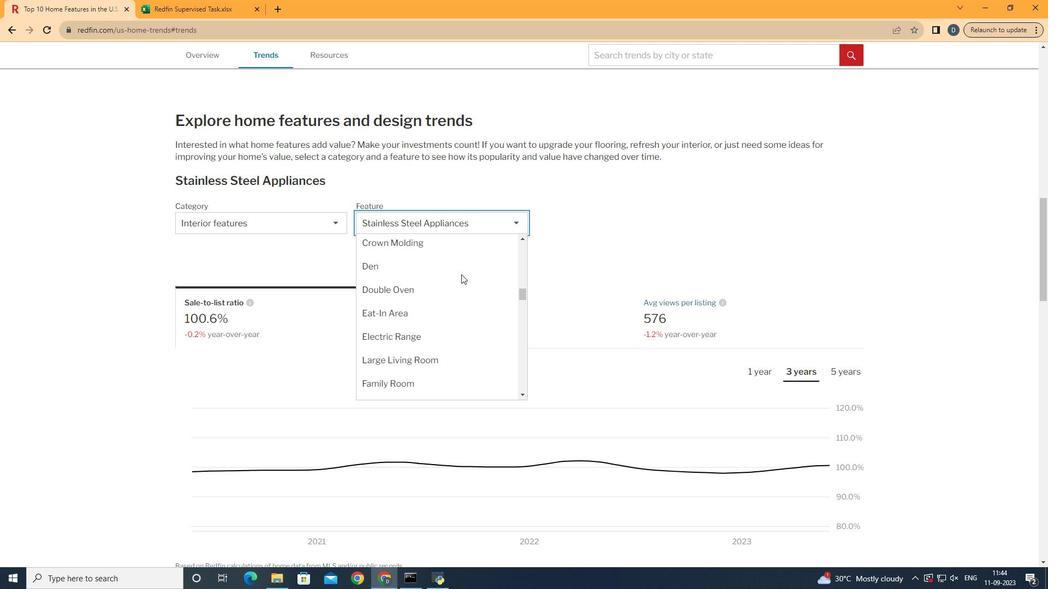 
Action: Mouse scrolled (497, 270) with delta (0, 0)
Screenshot: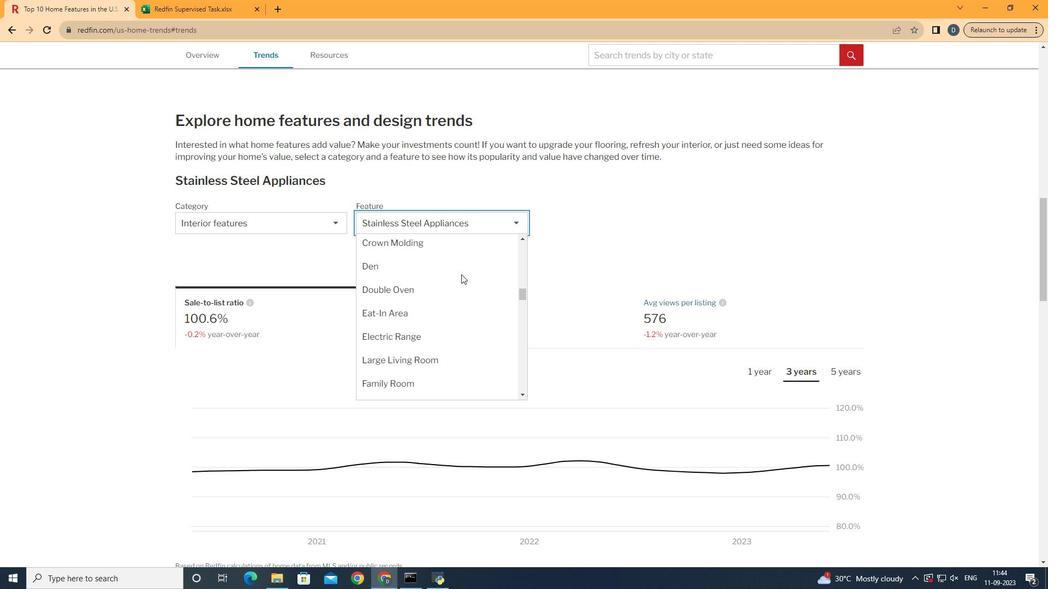 
Action: Mouse moved to (498, 269)
Screenshot: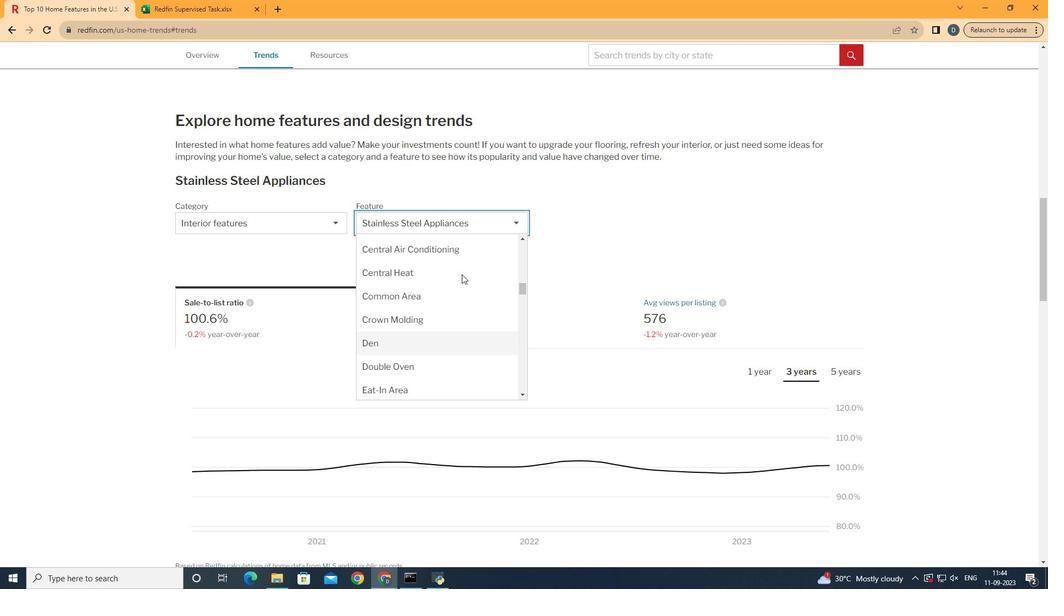 
Action: Mouse scrolled (498, 270) with delta (0, 0)
Screenshot: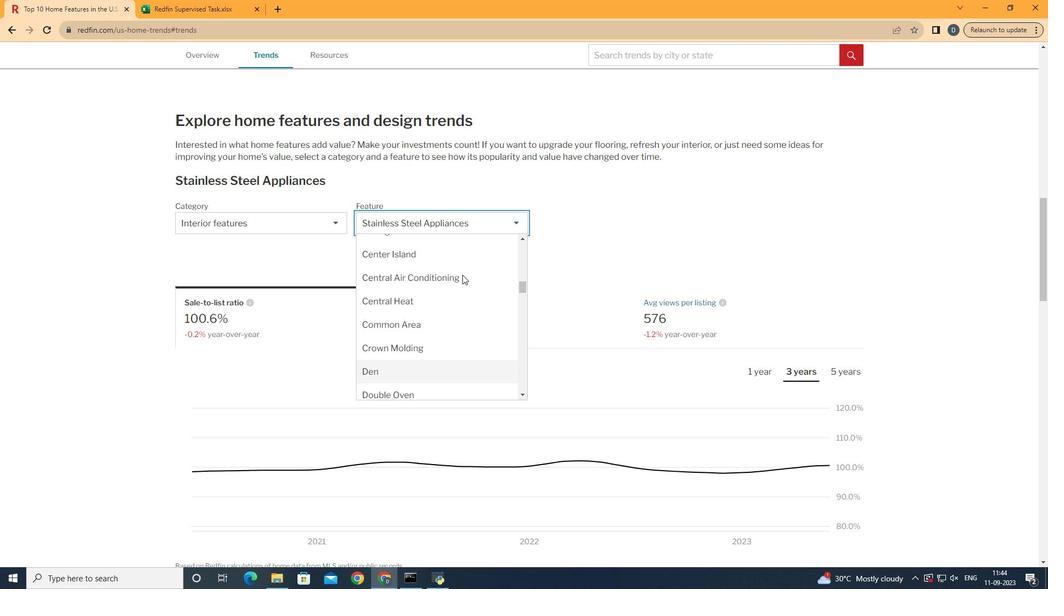 
Action: Mouse scrolled (498, 270) with delta (0, 0)
Screenshot: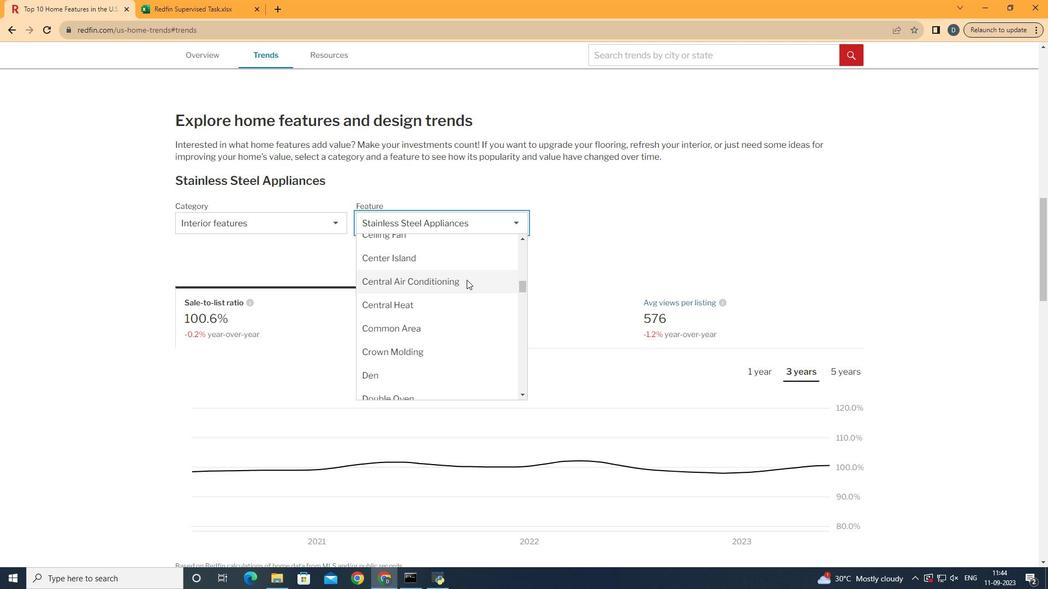 
Action: Mouse moved to (503, 276)
Screenshot: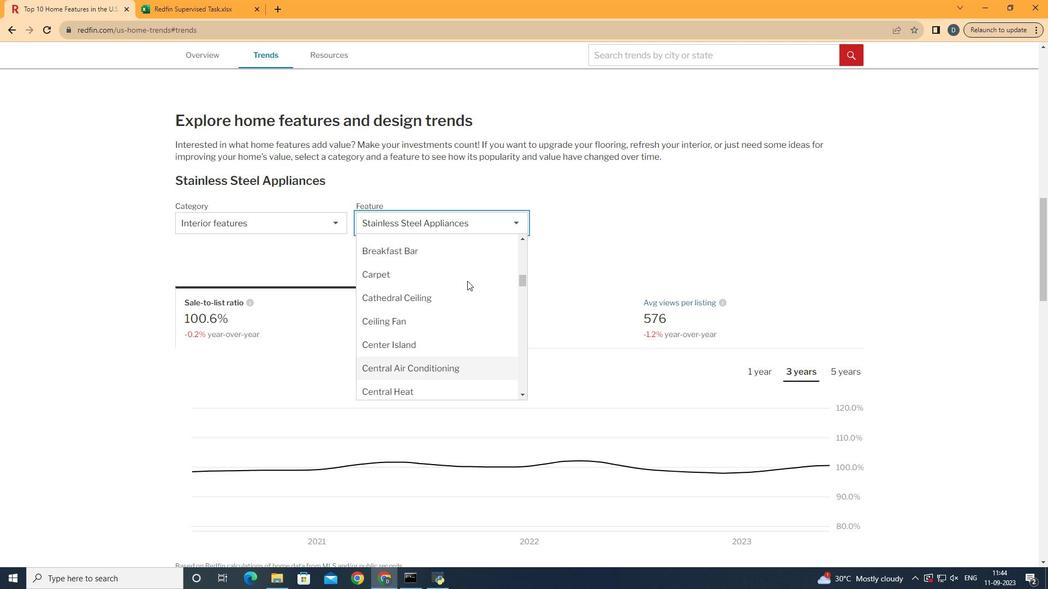 
Action: Mouse scrolled (503, 276) with delta (0, 0)
Screenshot: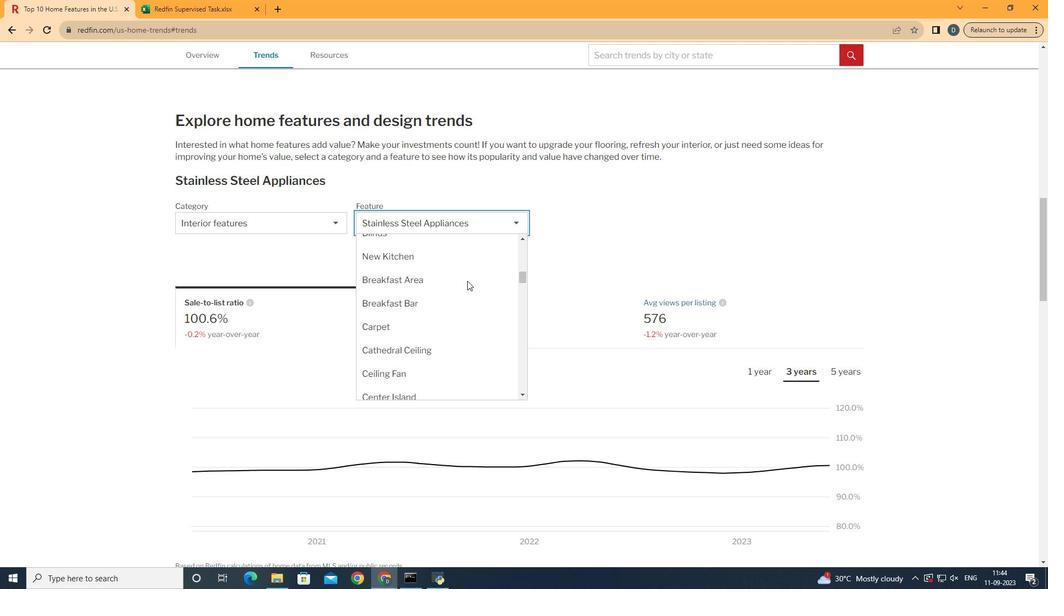 
Action: Mouse scrolled (503, 276) with delta (0, 0)
Screenshot: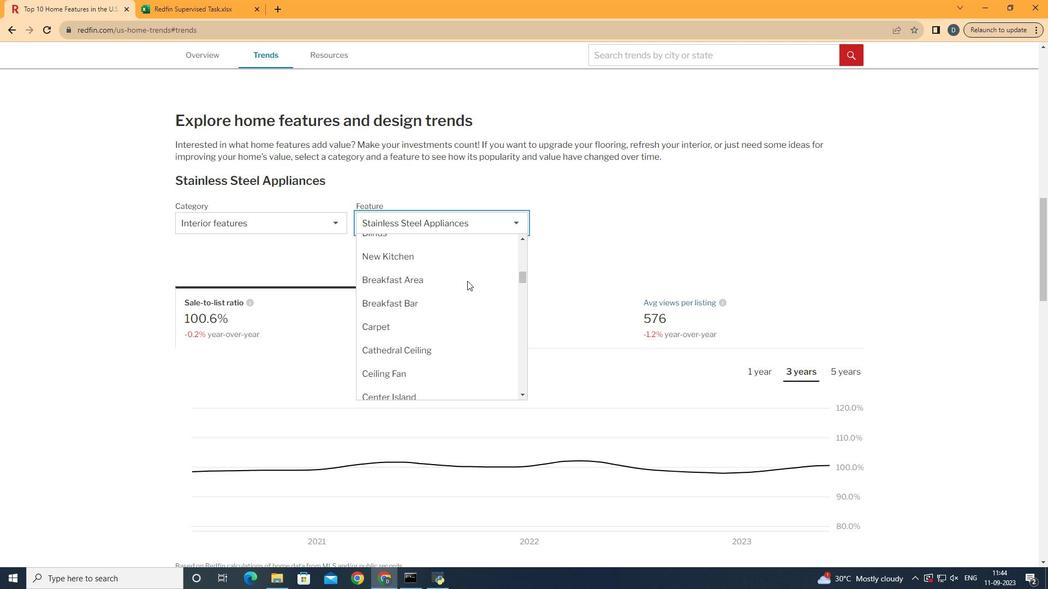 
Action: Mouse scrolled (503, 276) with delta (0, 0)
Screenshot: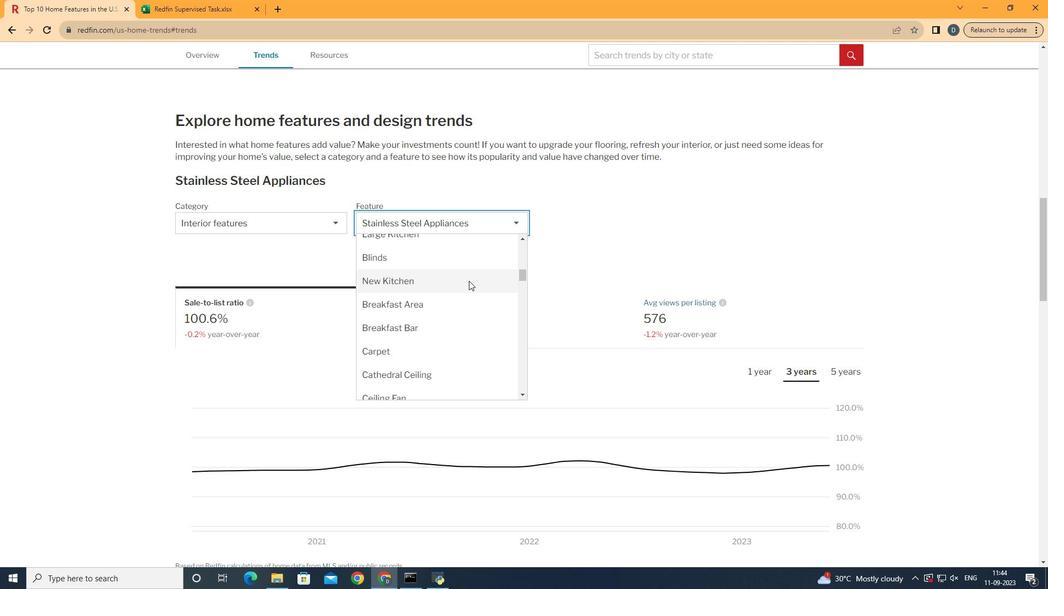 
Action: Mouse moved to (523, 246)
Screenshot: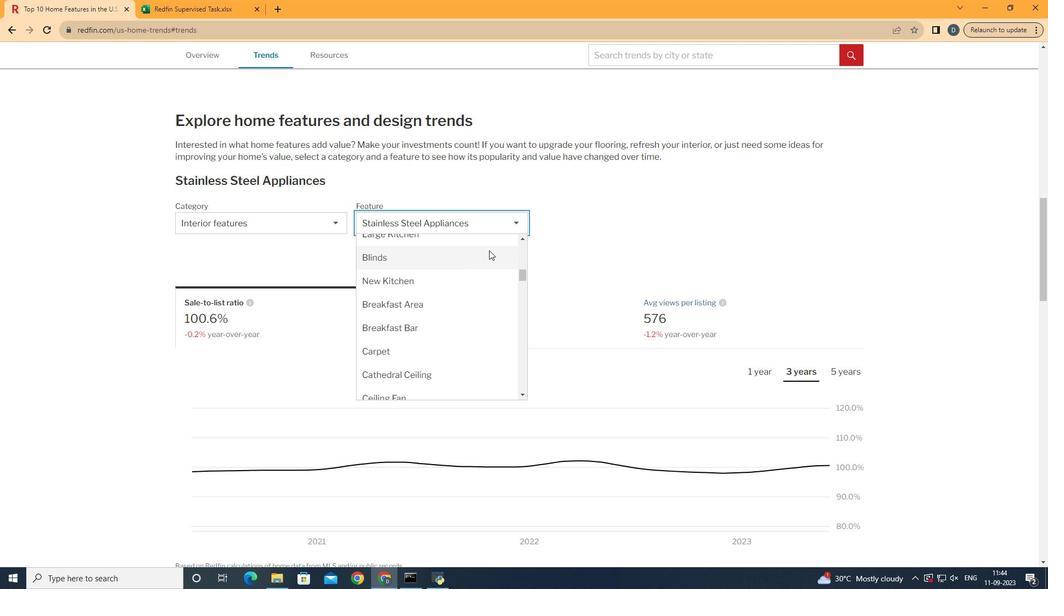 
Action: Mouse pressed left at (523, 246)
Screenshot: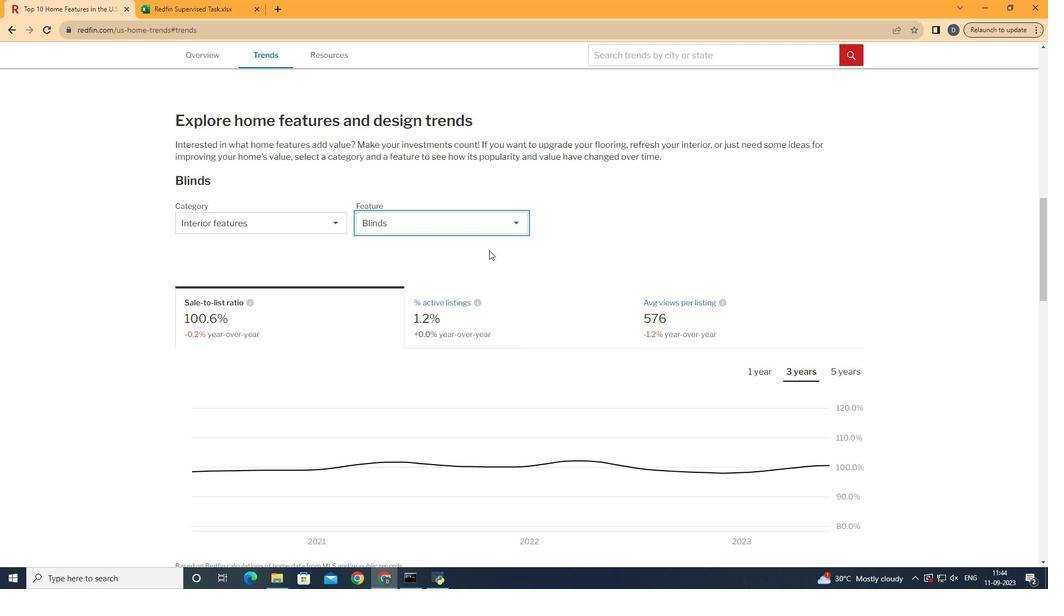 
Action: Mouse moved to (669, 229)
Screenshot: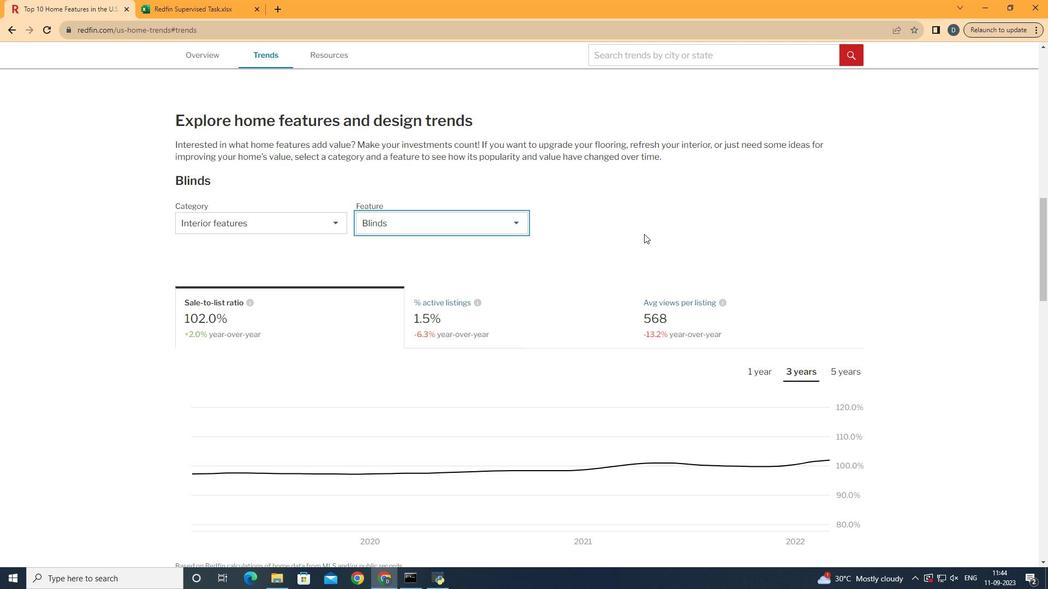 
Action: Mouse scrolled (669, 229) with delta (0, 0)
Screenshot: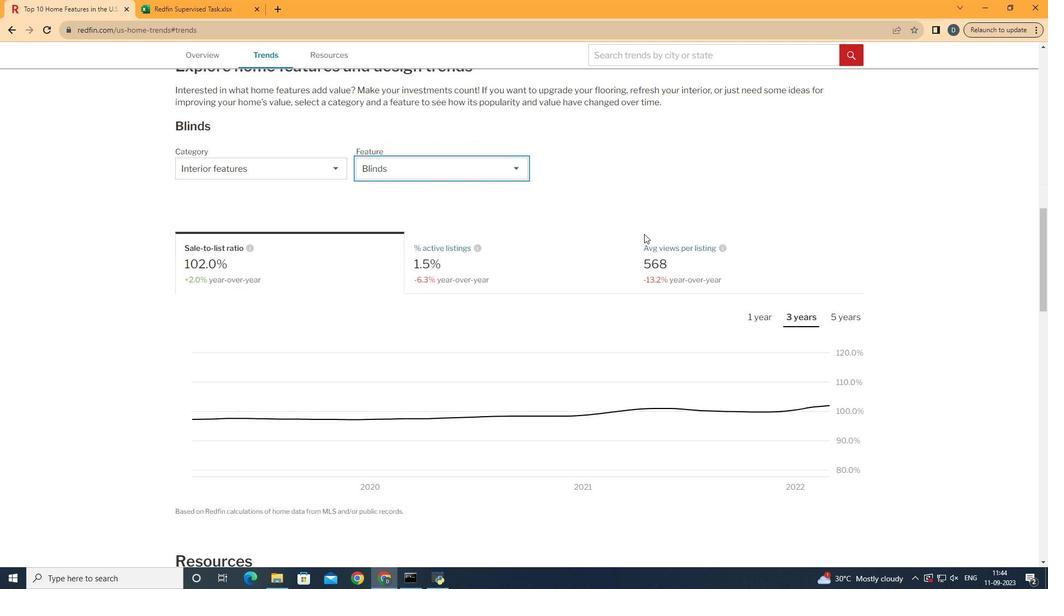 
Action: Mouse scrolled (669, 229) with delta (0, 0)
Screenshot: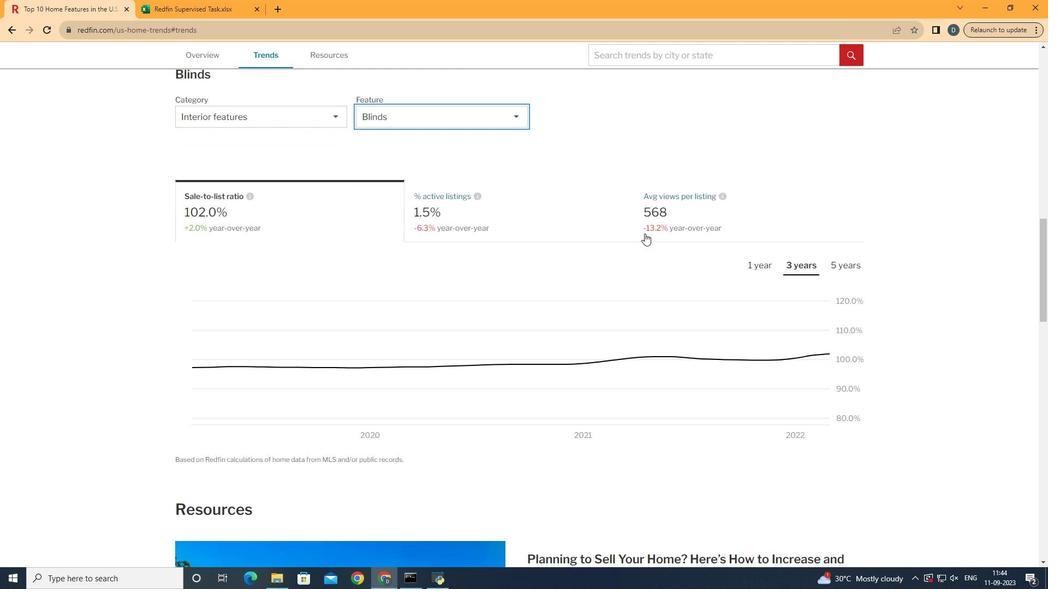 
Action: Mouse moved to (576, 205)
Screenshot: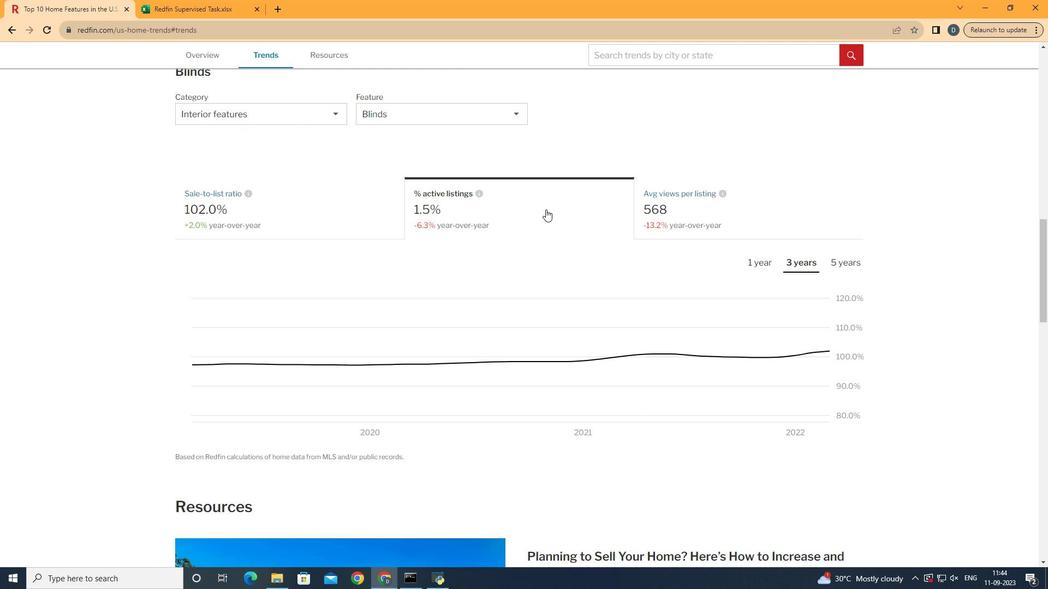 
Action: Mouse pressed left at (576, 205)
Screenshot: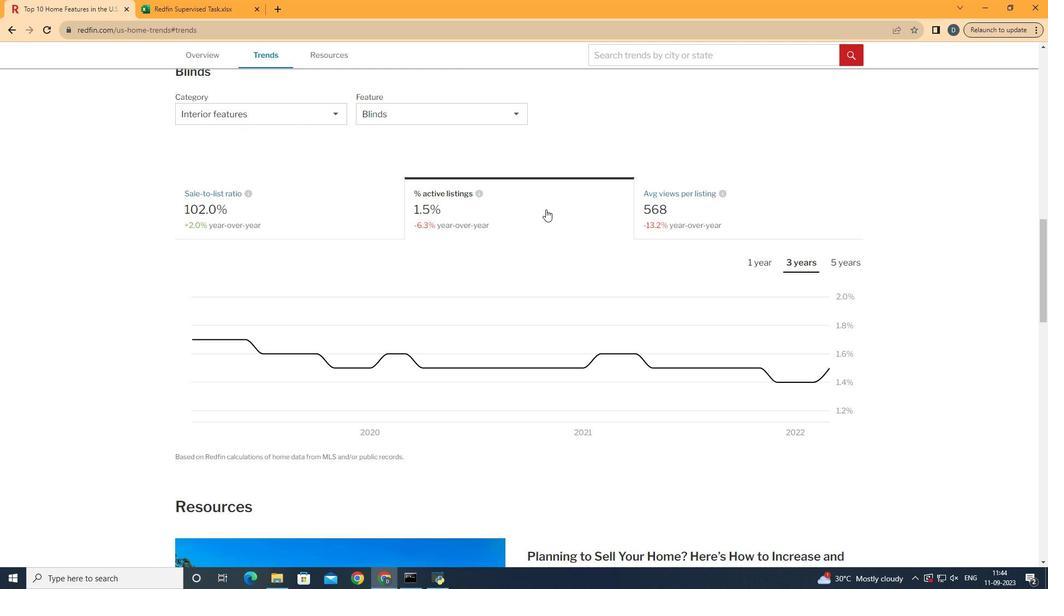 
Action: Mouse moved to (856, 251)
Screenshot: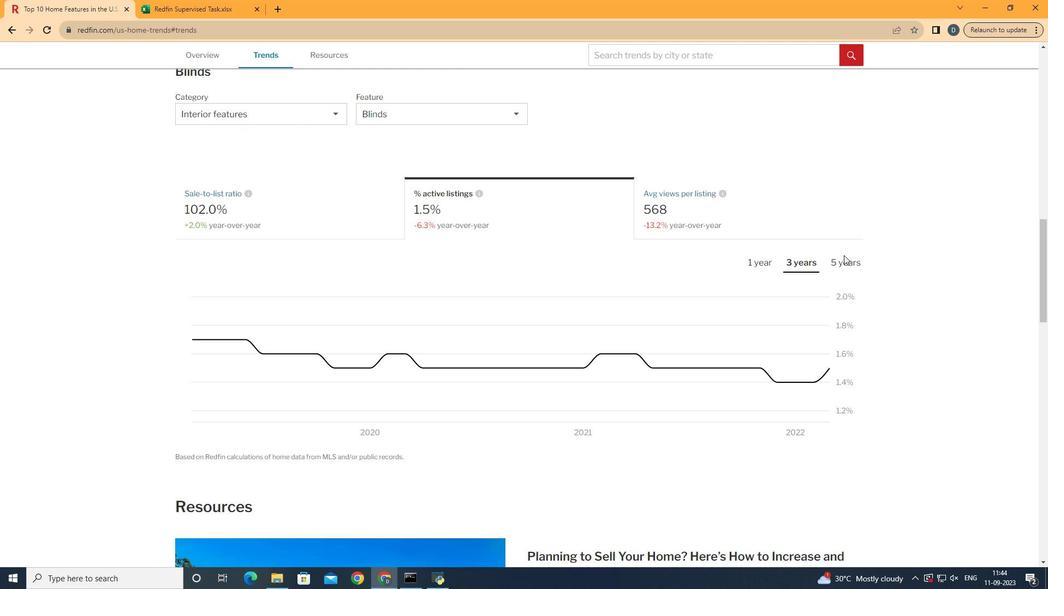
Action: Mouse pressed left at (856, 251)
Screenshot: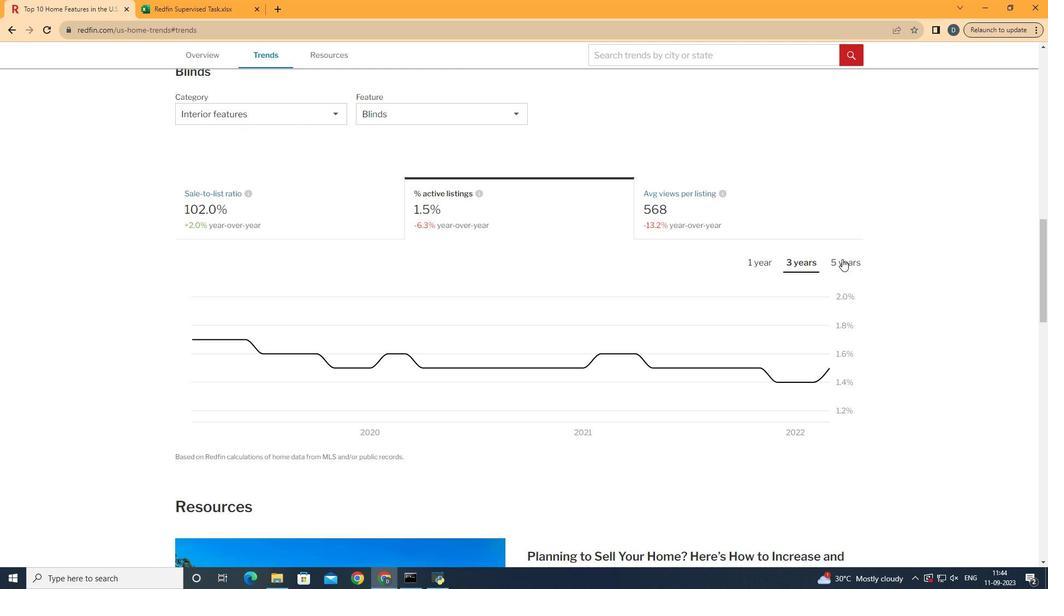 
Action: Mouse moved to (854, 255)
Screenshot: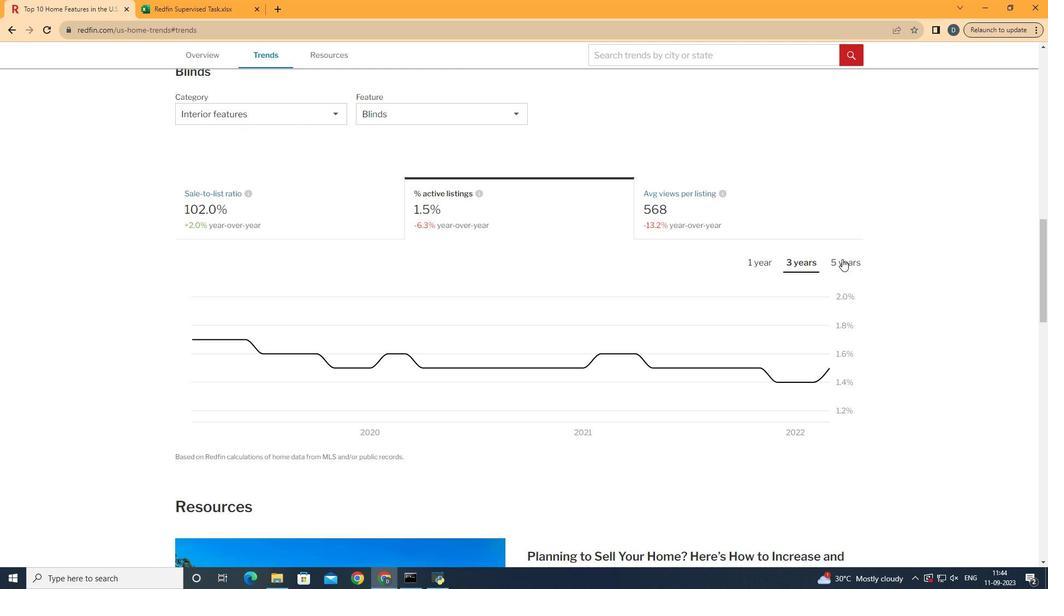 
Action: Mouse pressed left at (854, 255)
Screenshot: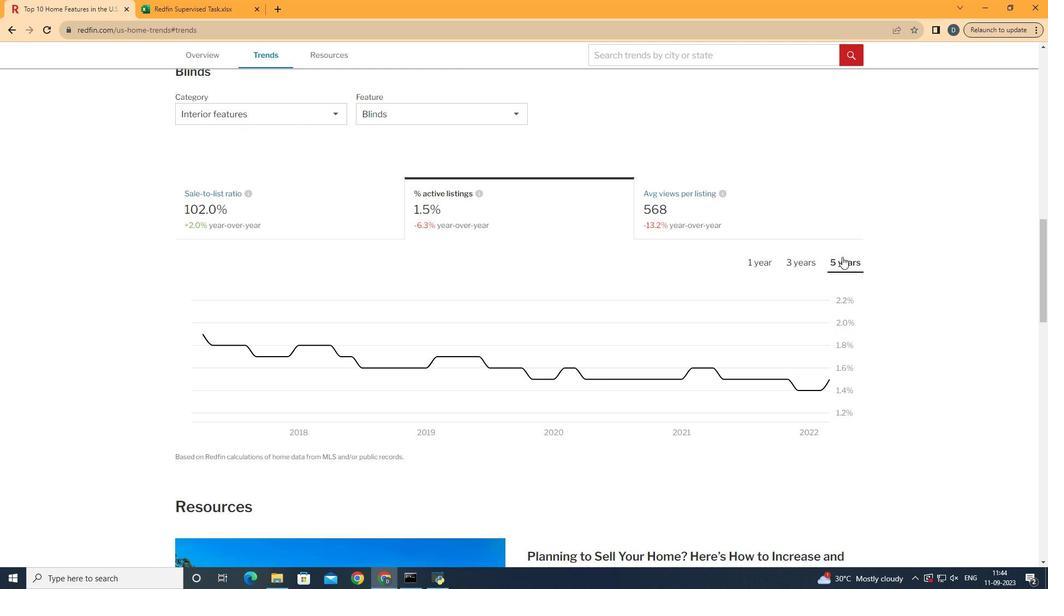
Action: Mouse moved to (851, 390)
Screenshot: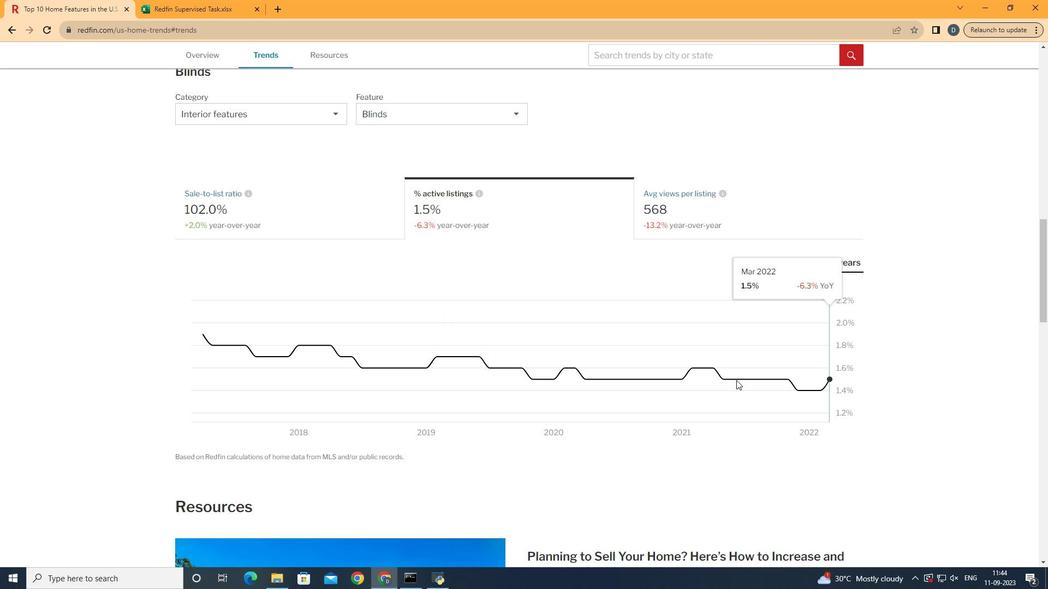 
